 Task: Add an event with the title Second Staff Training: Time Management, date '2023/10/29', time 8:30 AM to 10:30 AMand add a description: If applicable, participants will explore effective communication strategies for remote or virtual team environments. They will learn how to leverage technology tools, manage communication barriers, and maintain strong connections despite physical distance.Select event color  Graphite . Add location for the event as: 789 Mount Sinai, Sinai, Egypt, logged in from the account softage.6@softage.netand send the event invitation to softage.10@softage.net and softage.4@softage.net. Set a reminder for the event Weekly on Sunday
Action: Mouse moved to (85, 113)
Screenshot: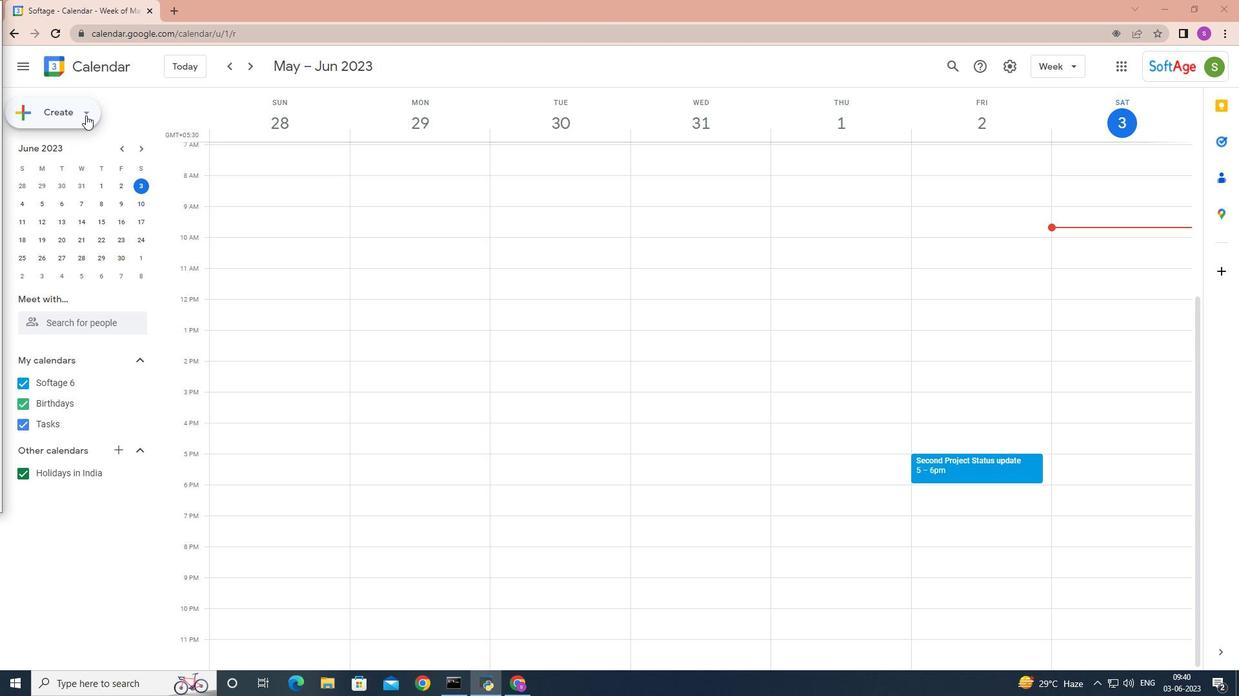 
Action: Mouse pressed left at (85, 113)
Screenshot: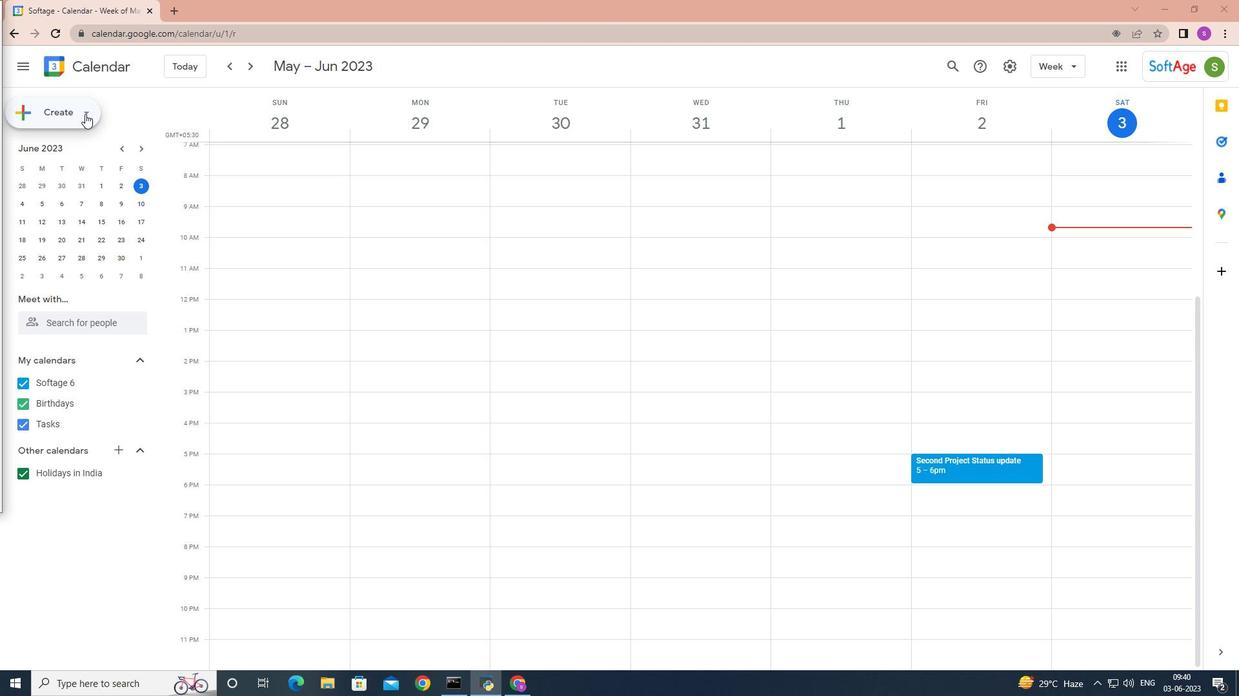 
Action: Mouse moved to (80, 145)
Screenshot: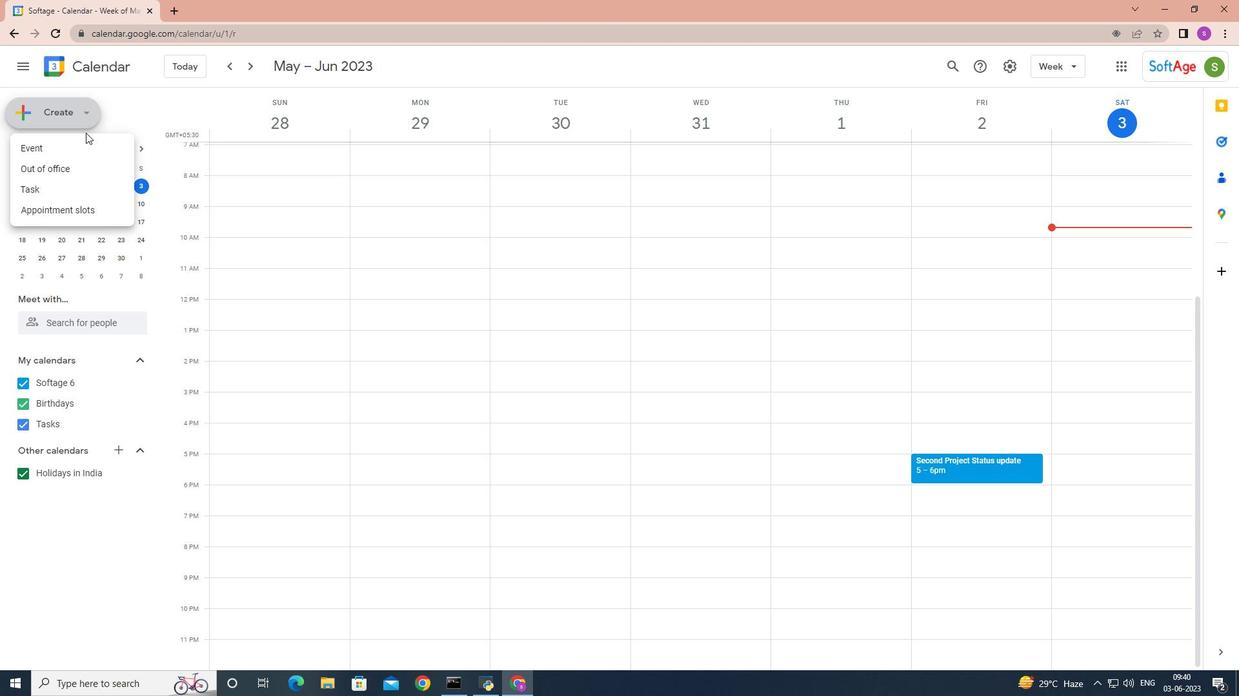 
Action: Mouse pressed left at (80, 145)
Screenshot: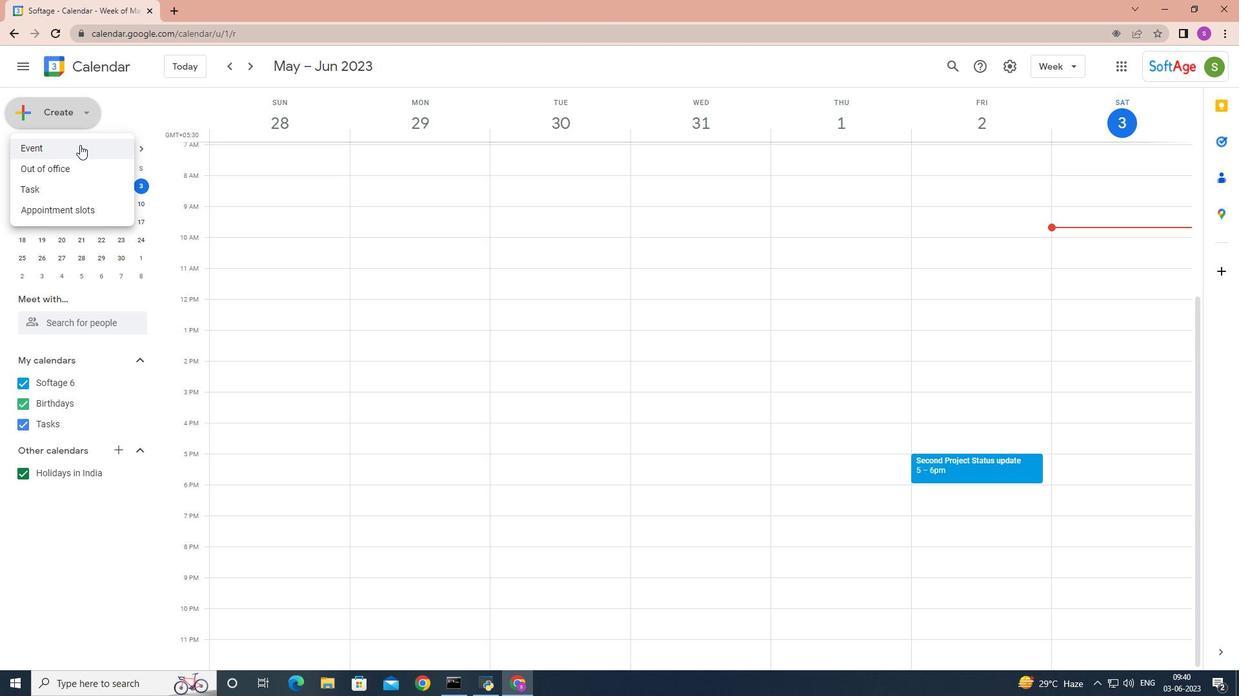 
Action: Mouse moved to (940, 508)
Screenshot: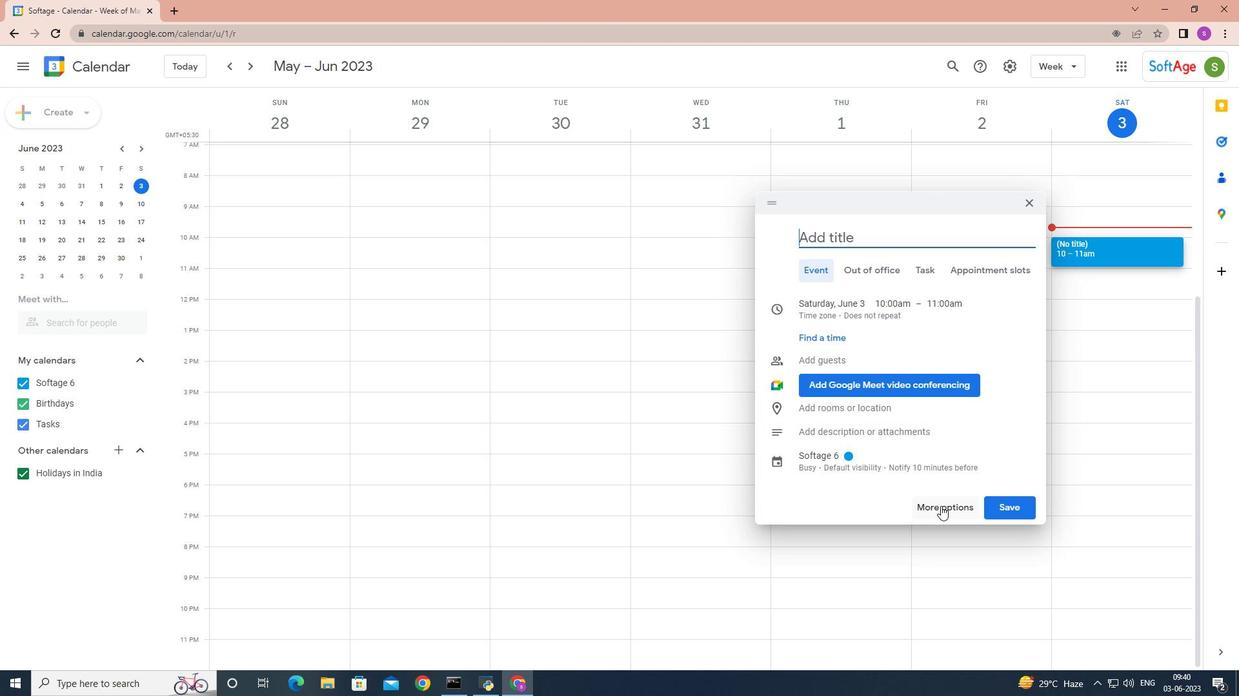 
Action: Mouse pressed left at (940, 508)
Screenshot: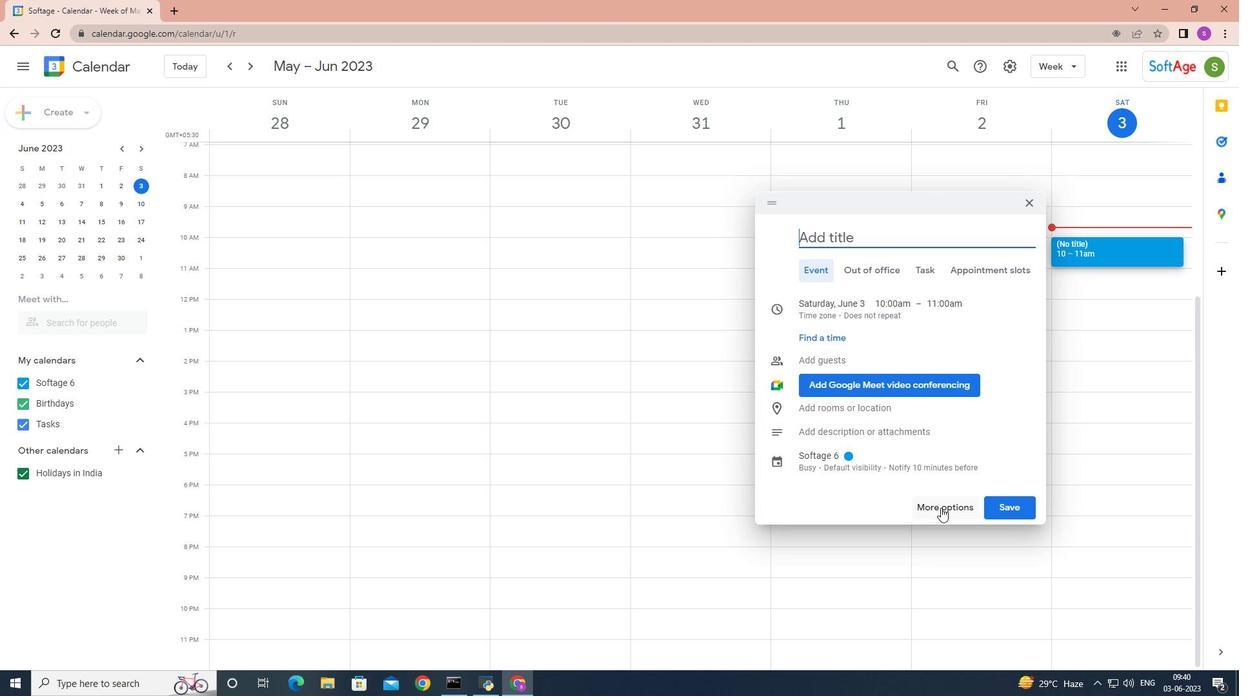 
Action: Mouse moved to (383, 294)
Screenshot: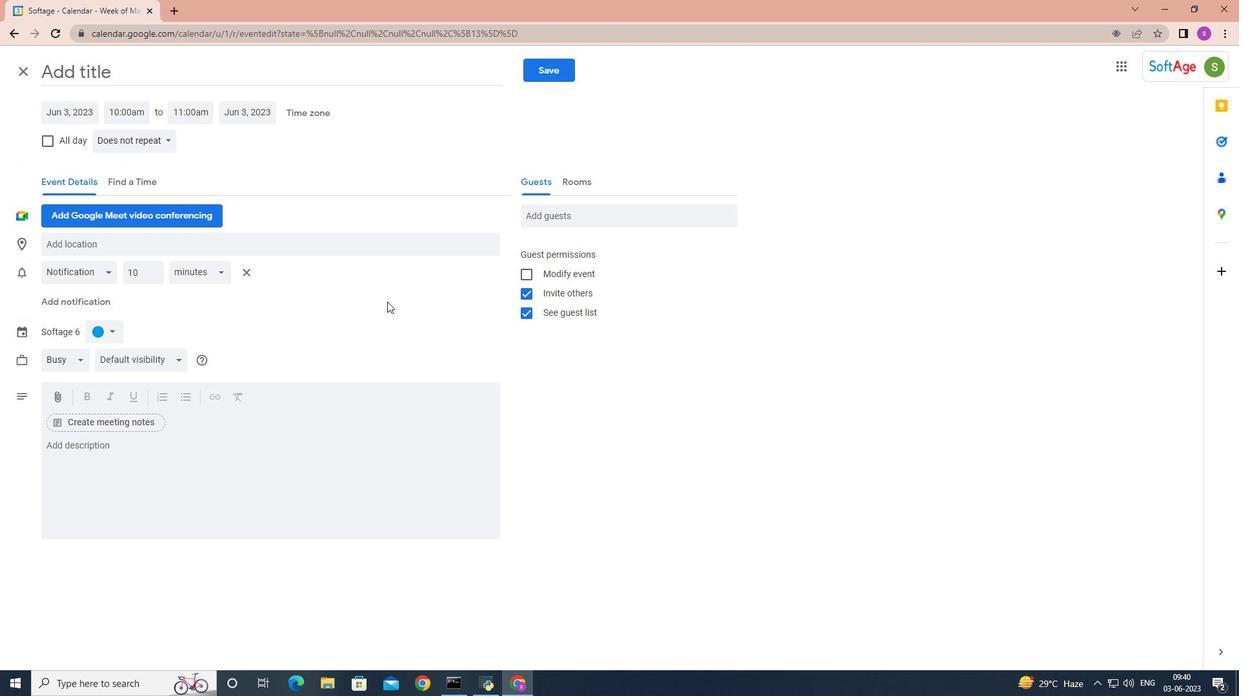 
Action: Key pressed <Key.shift>Second<Key.space><Key.shift>Staff<Key.space><Key.shift>Training<Key.space><Key.shift>Time<Key.space><Key.shift>Management<Key.space>
Screenshot: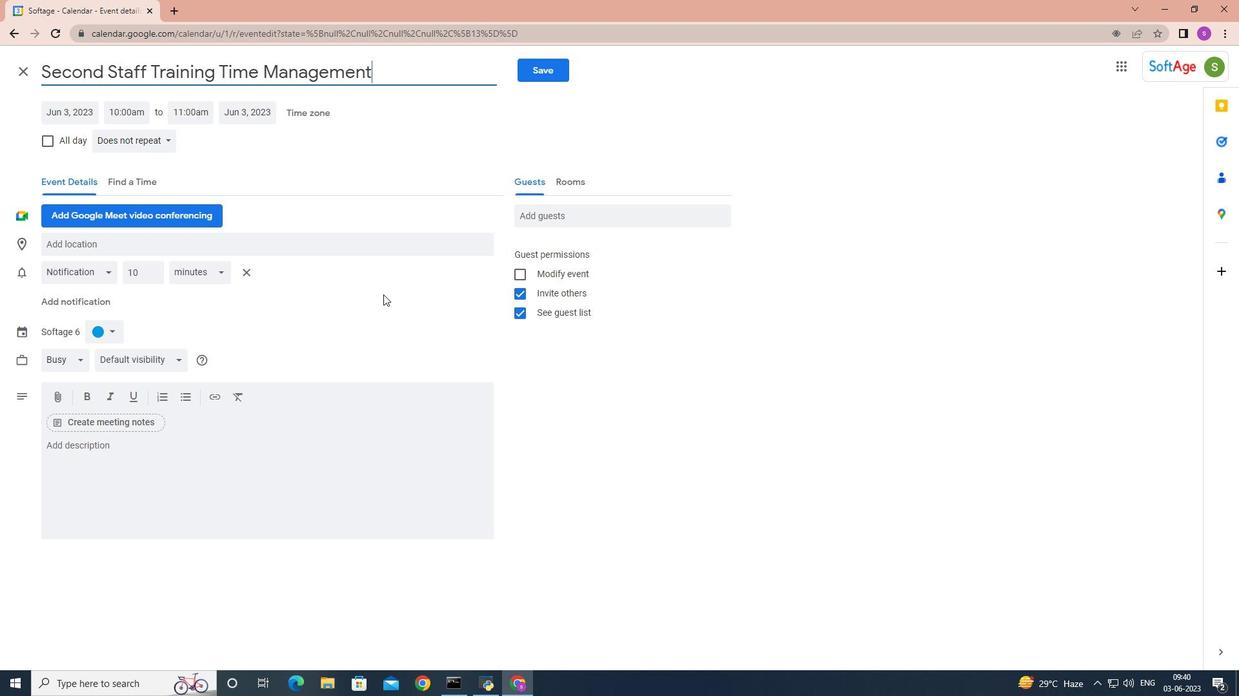 
Action: Mouse moved to (74, 109)
Screenshot: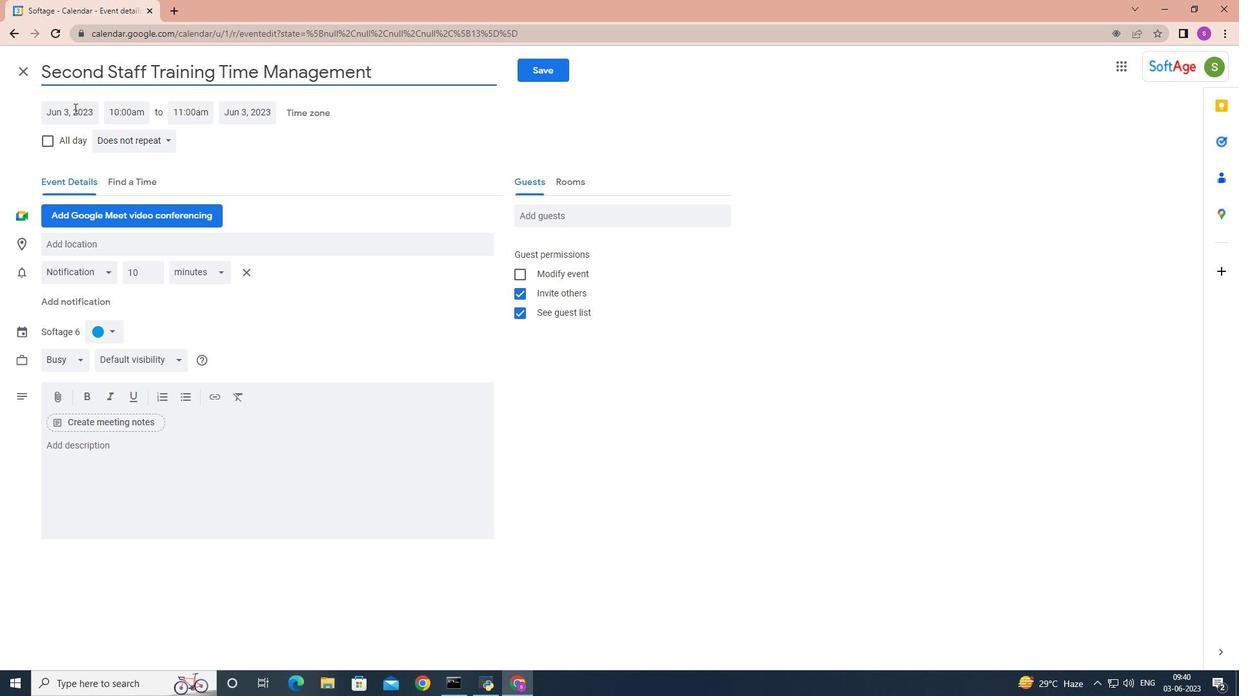 
Action: Mouse pressed left at (74, 109)
Screenshot: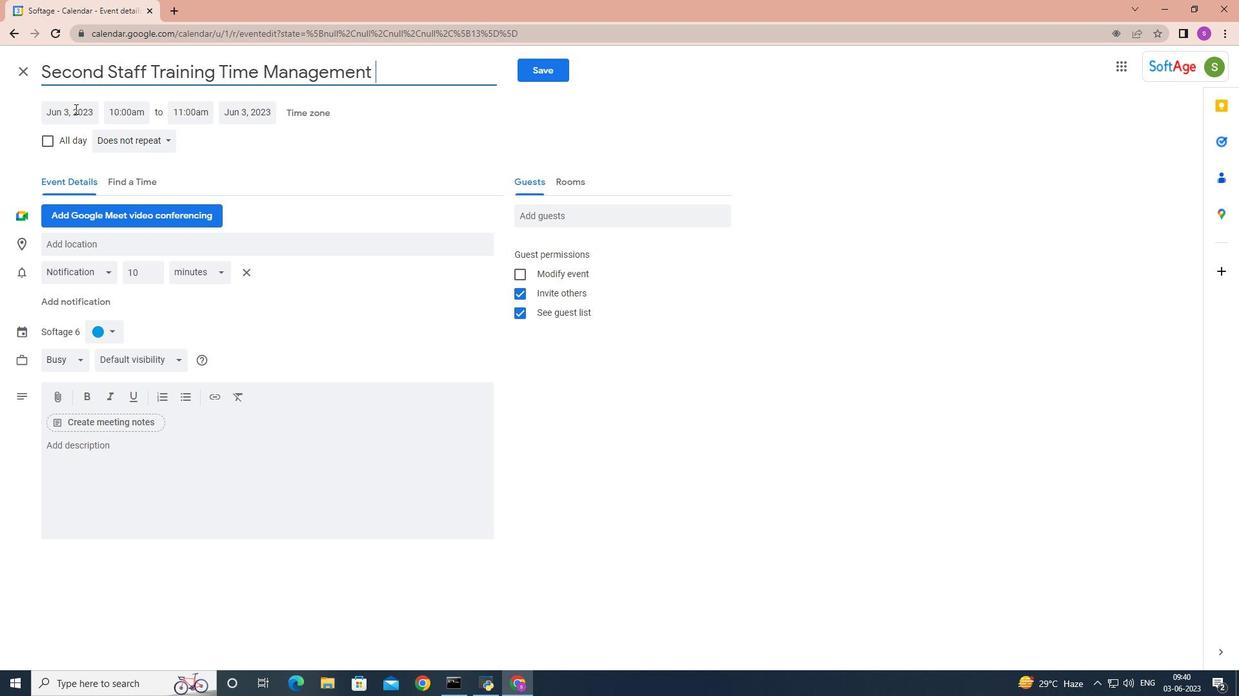 
Action: Mouse moved to (206, 138)
Screenshot: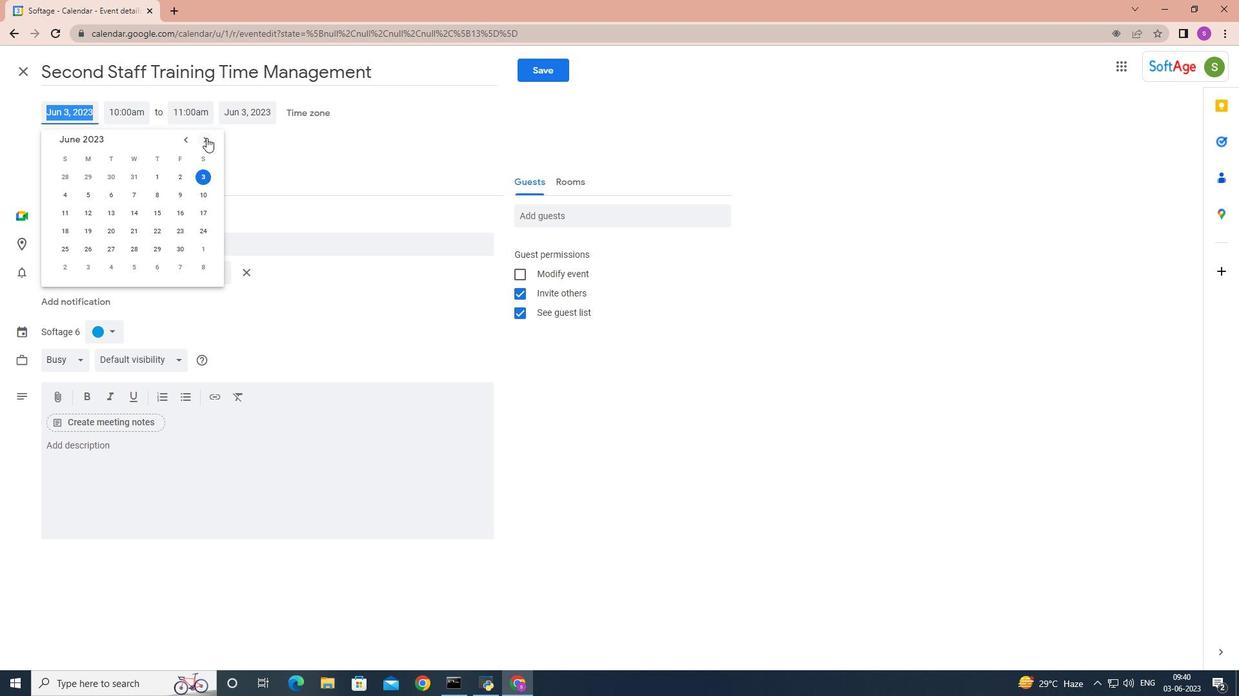 
Action: Mouse pressed left at (206, 138)
Screenshot: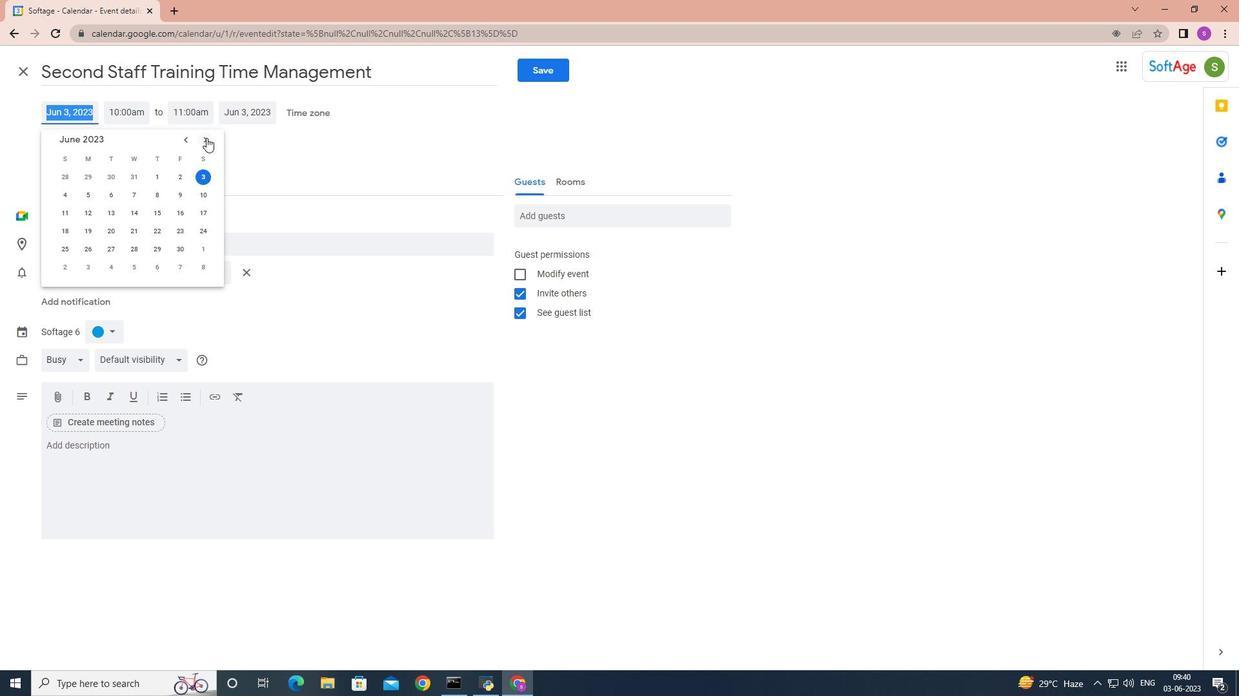 
Action: Mouse moved to (206, 138)
Screenshot: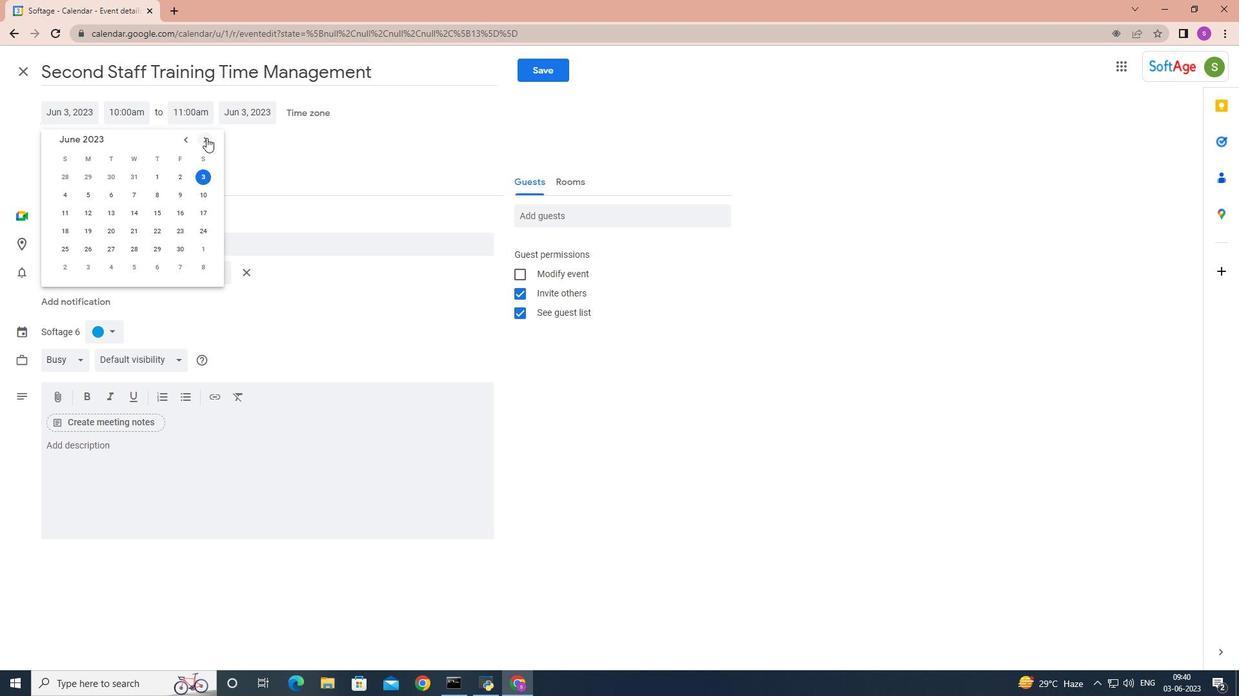 
Action: Mouse pressed left at (206, 138)
Screenshot: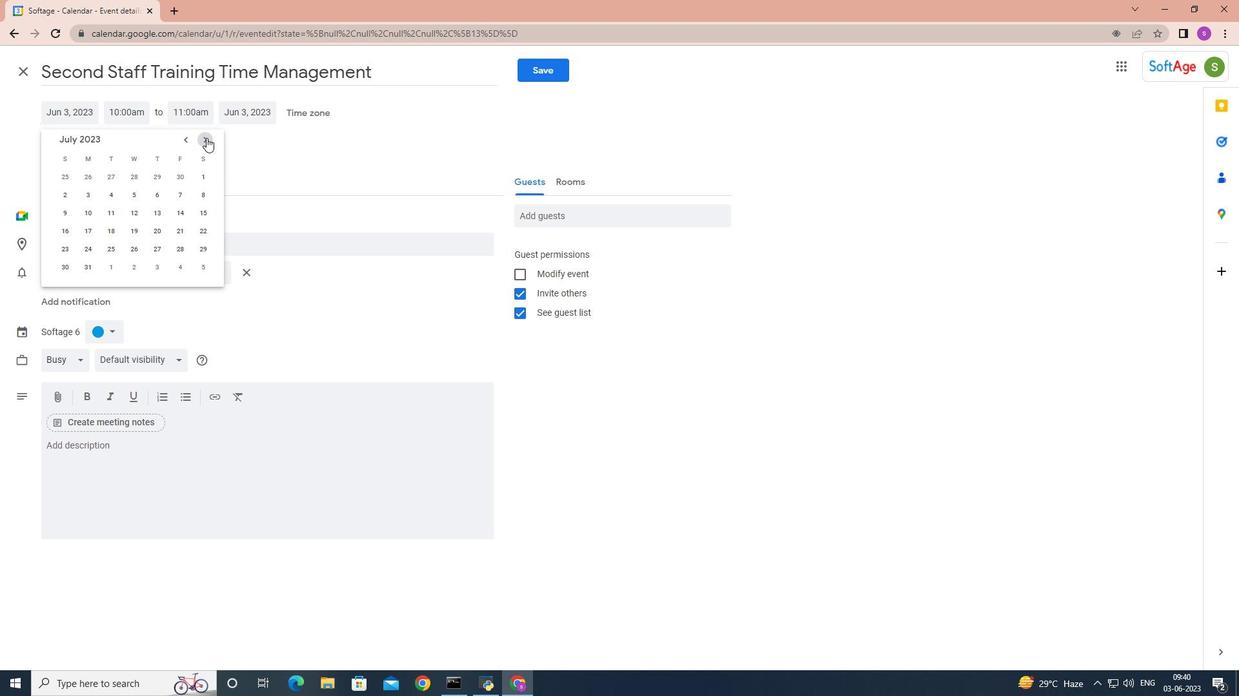 
Action: Mouse pressed left at (206, 138)
Screenshot: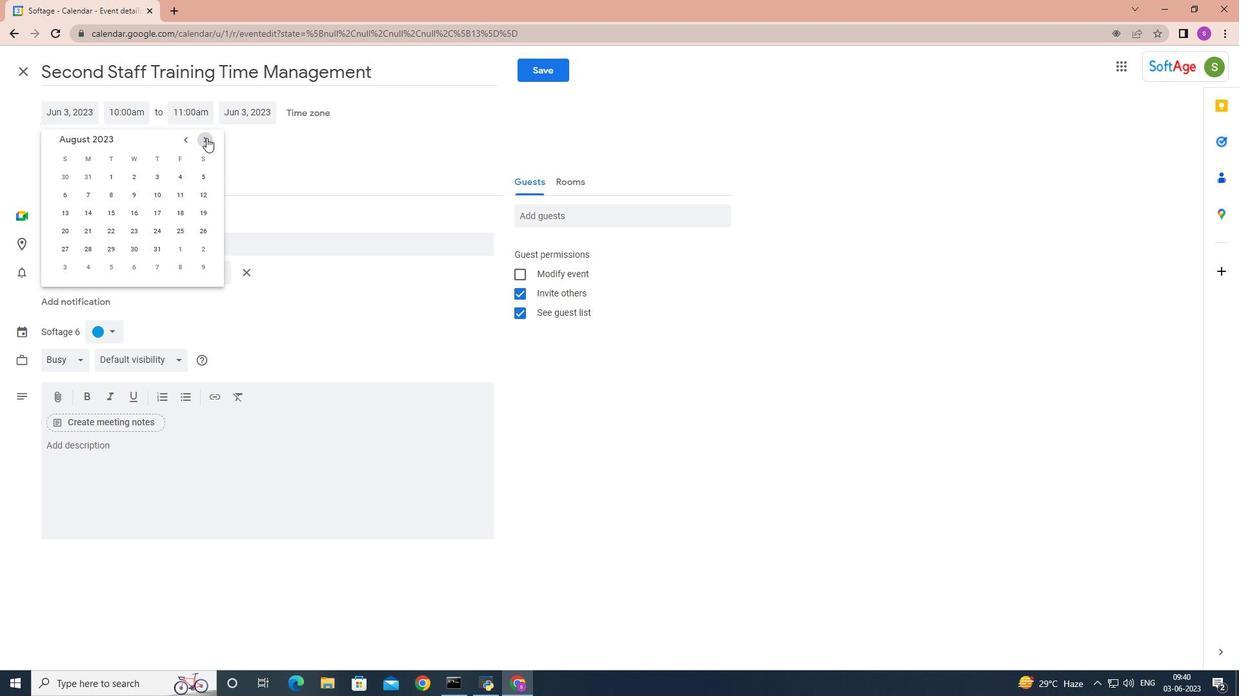 
Action: Mouse pressed left at (206, 138)
Screenshot: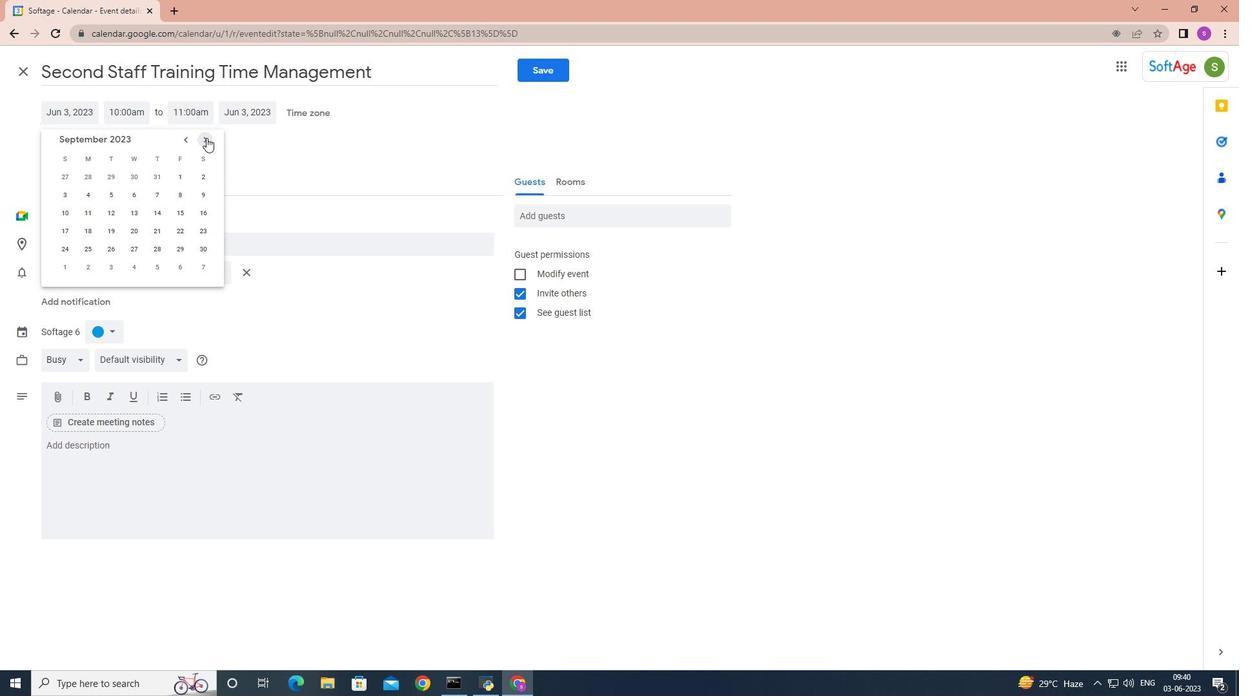 
Action: Mouse moved to (69, 249)
Screenshot: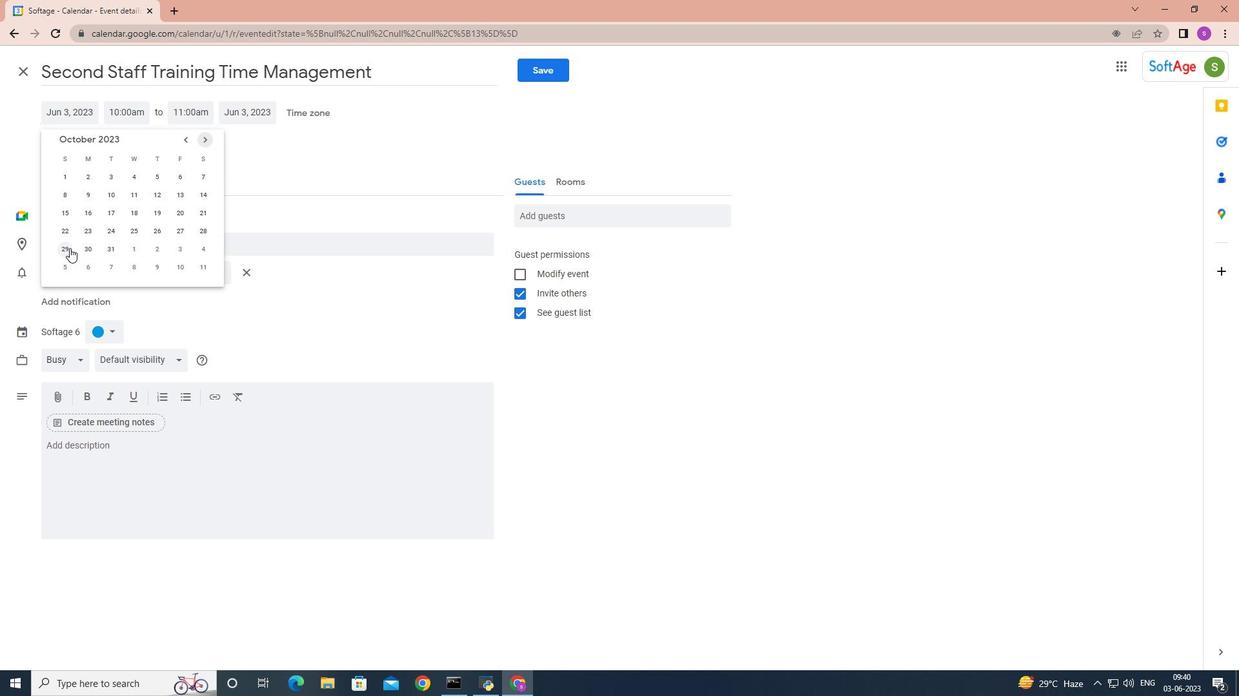 
Action: Mouse pressed left at (69, 249)
Screenshot: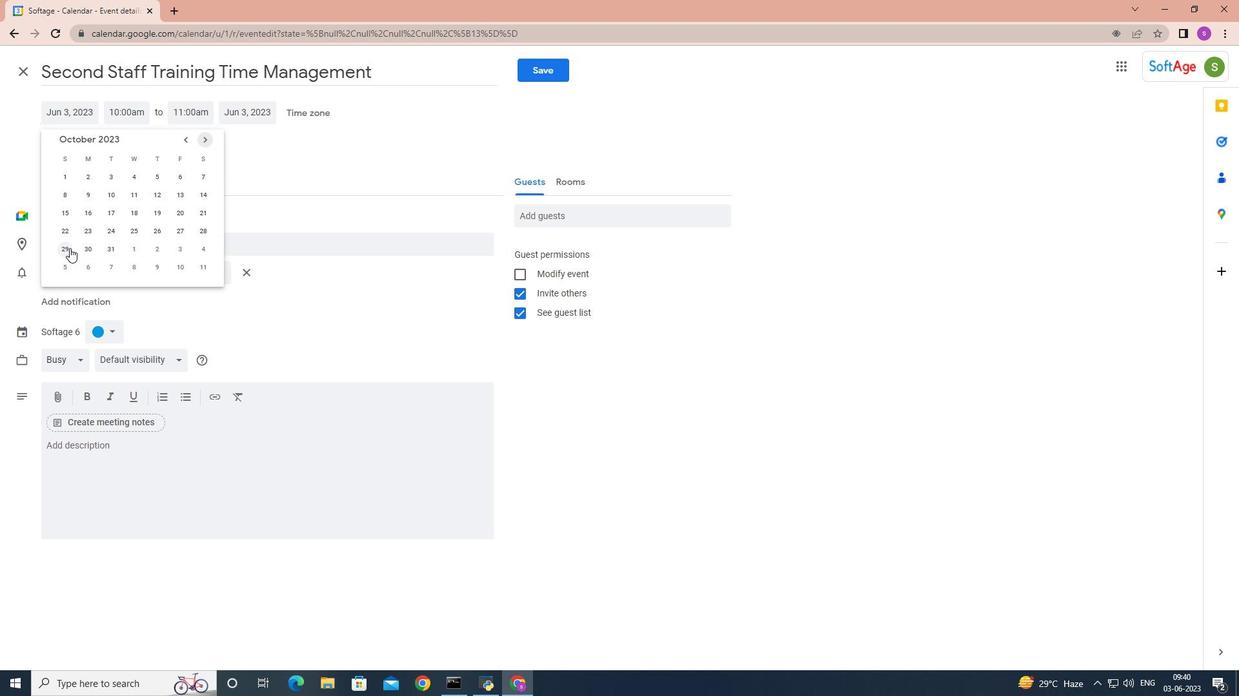 
Action: Mouse moved to (133, 109)
Screenshot: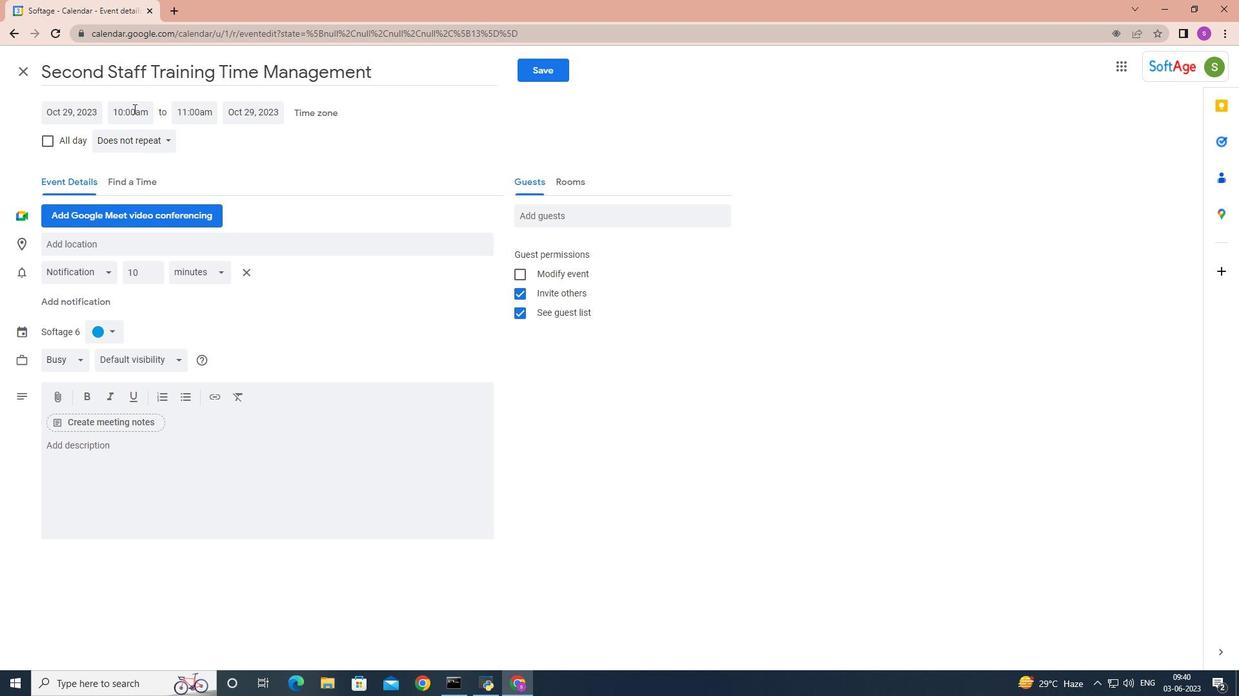 
Action: Mouse pressed left at (133, 109)
Screenshot: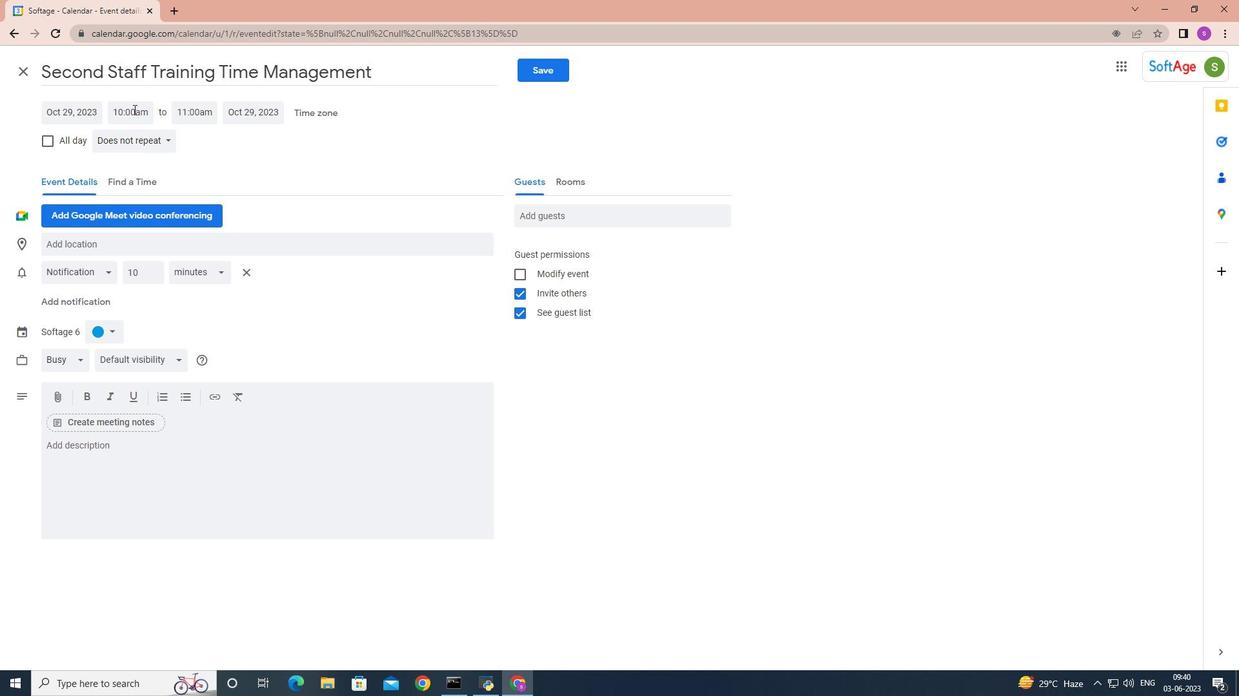 
Action: Mouse moved to (172, 193)
Screenshot: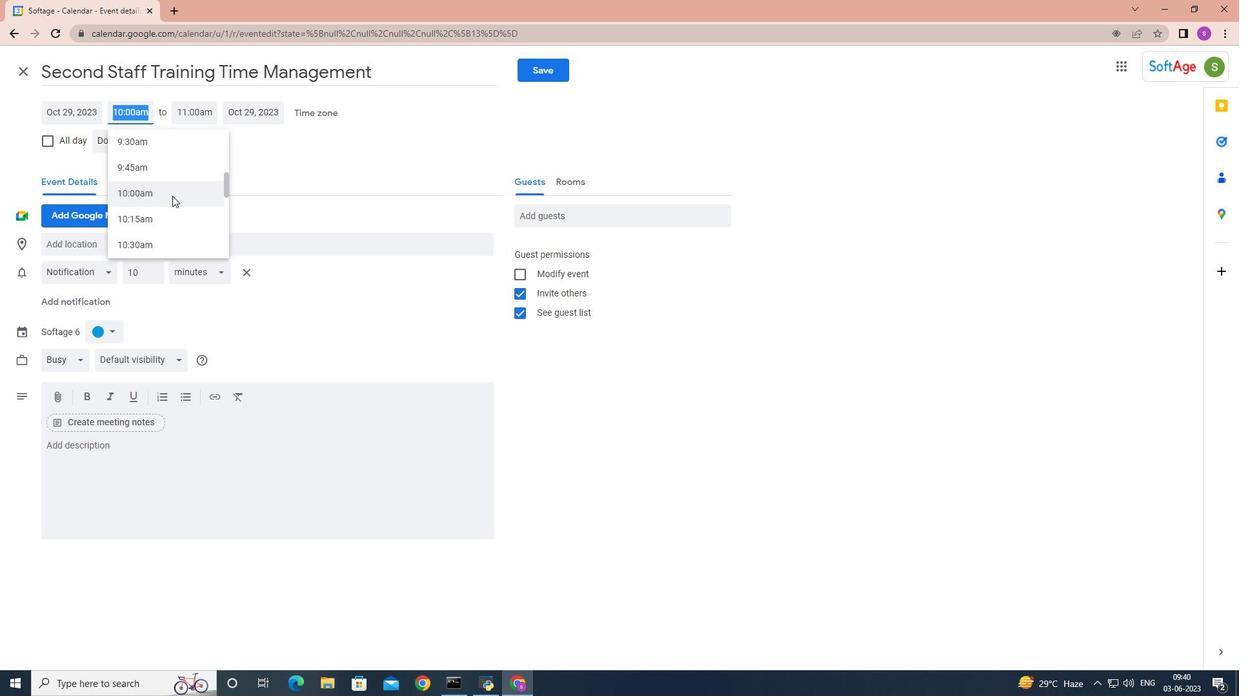 
Action: Mouse scrolled (172, 194) with delta (0, 0)
Screenshot: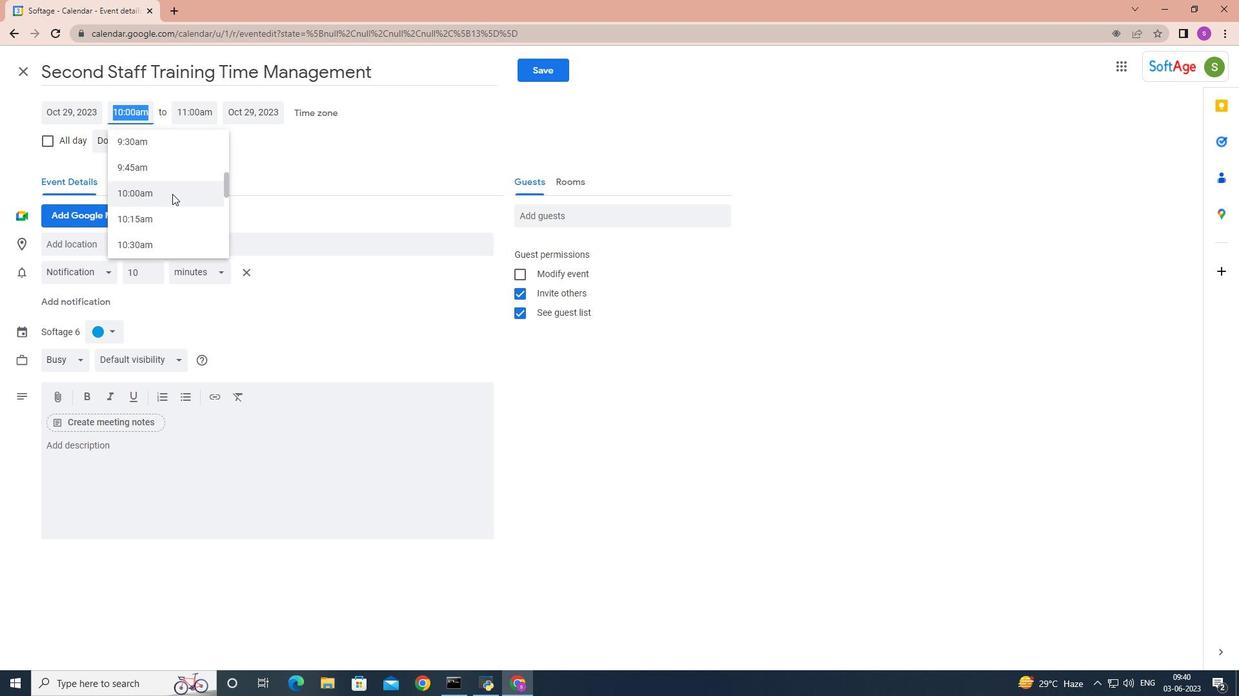 
Action: Mouse scrolled (172, 194) with delta (0, 0)
Screenshot: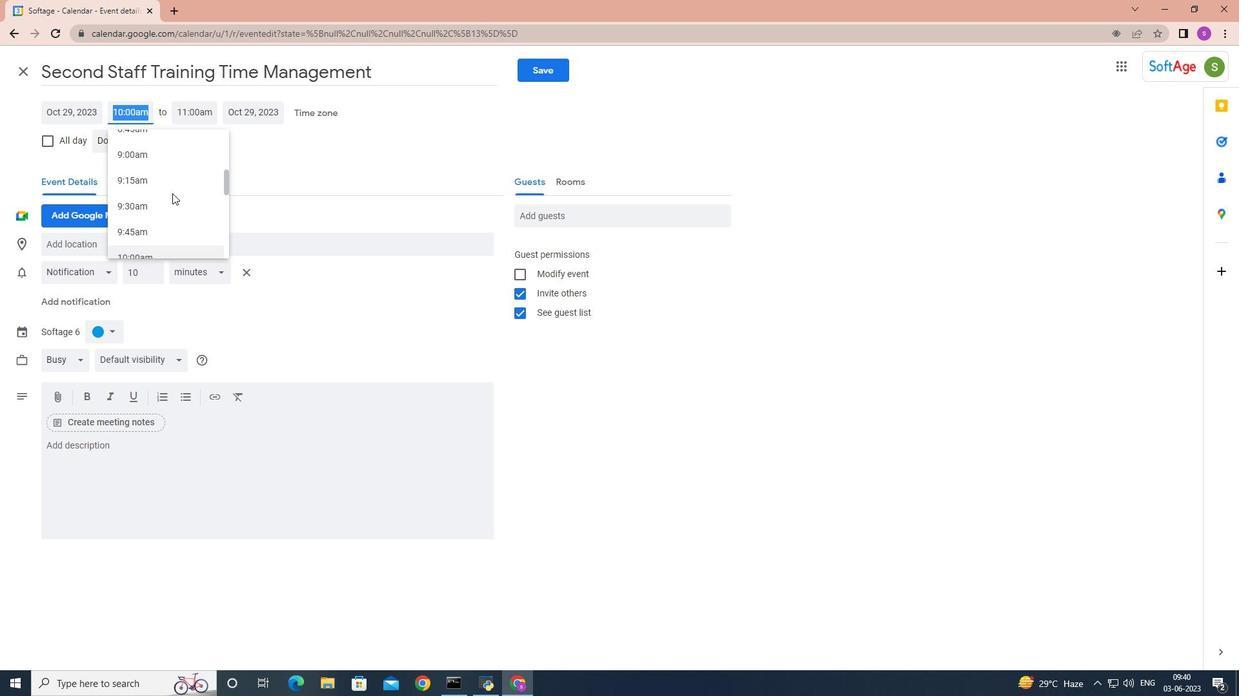 
Action: Mouse moved to (157, 165)
Screenshot: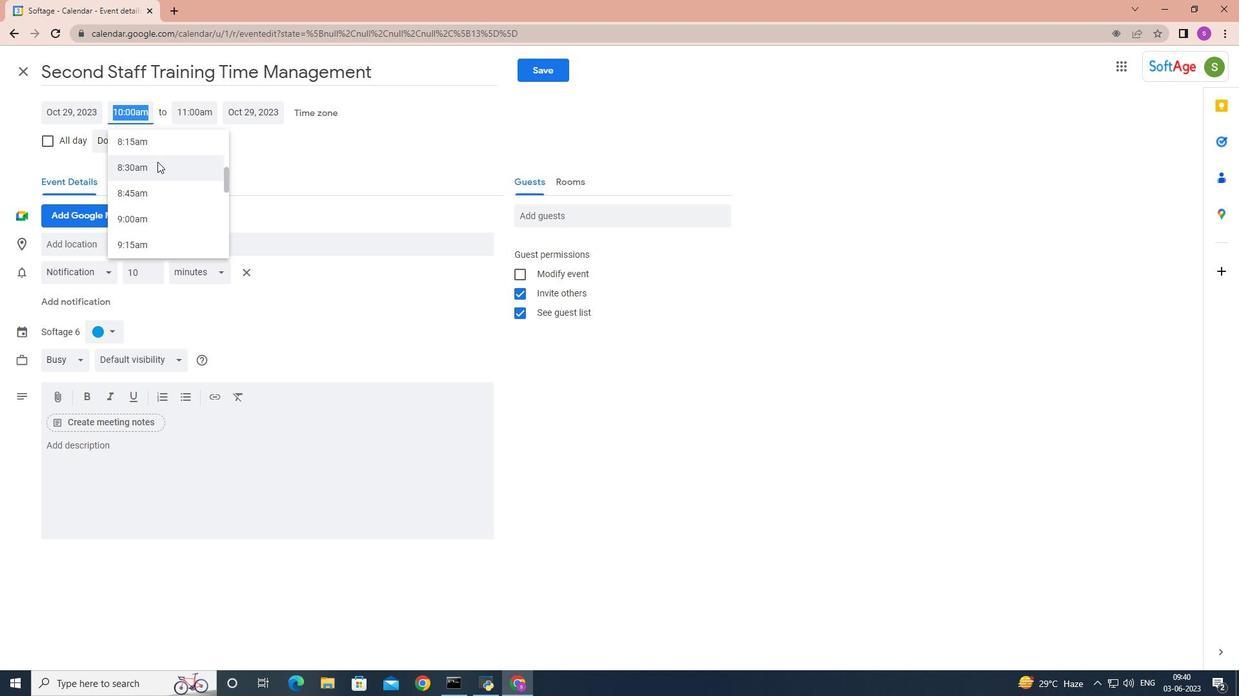 
Action: Mouse pressed left at (157, 165)
Screenshot: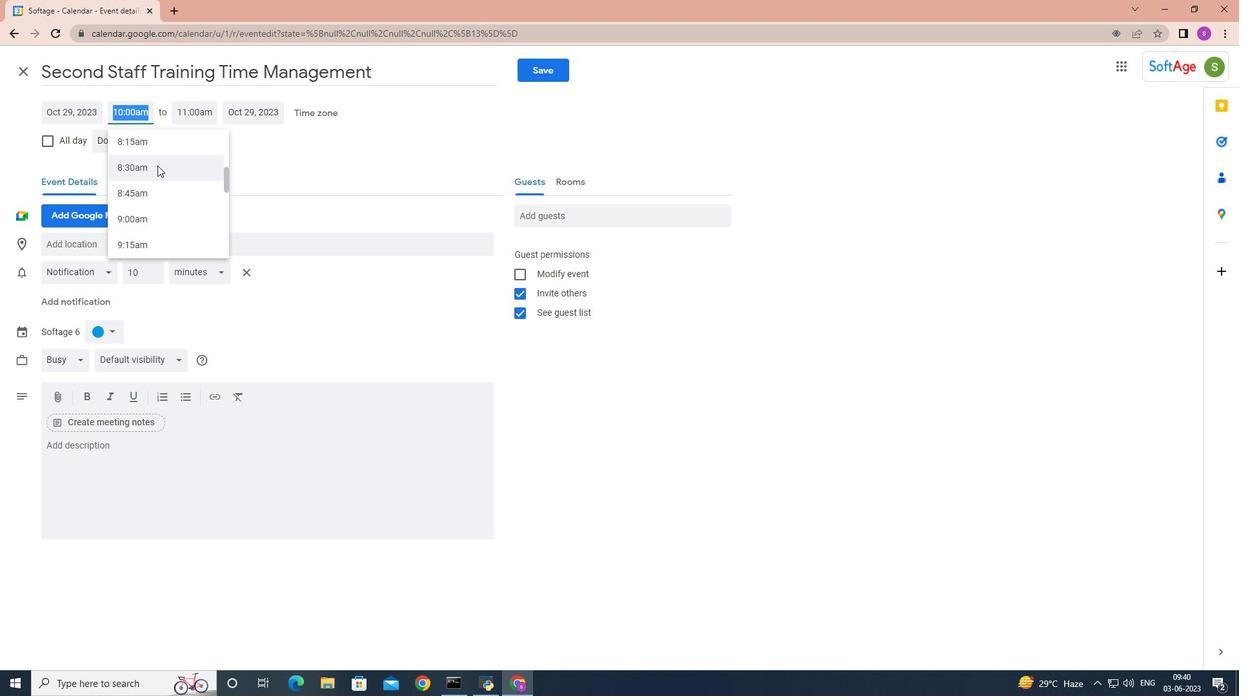 
Action: Mouse moved to (187, 109)
Screenshot: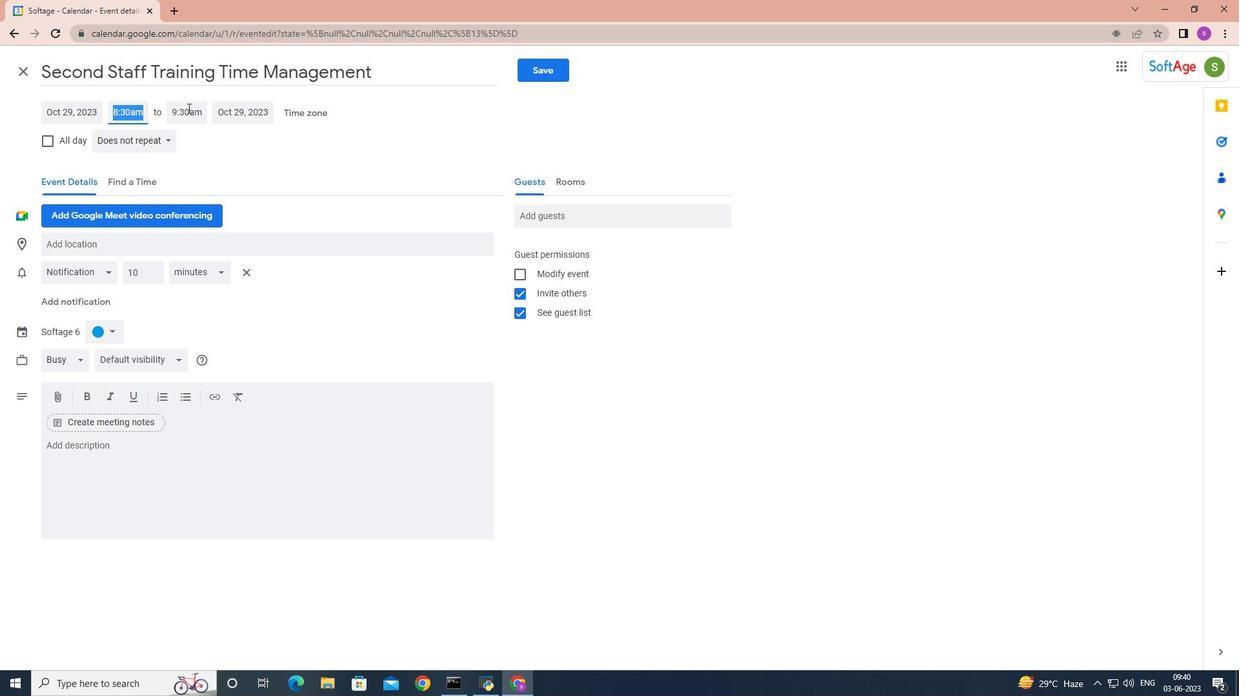 
Action: Mouse pressed left at (187, 109)
Screenshot: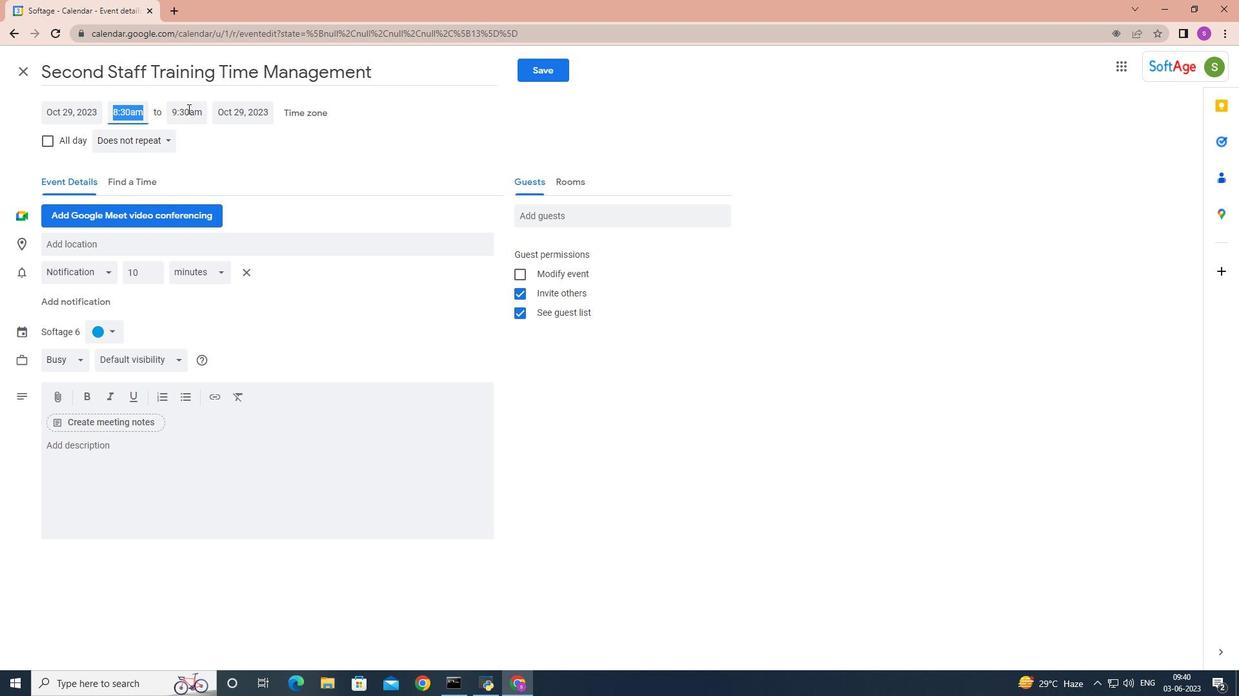 
Action: Mouse moved to (206, 245)
Screenshot: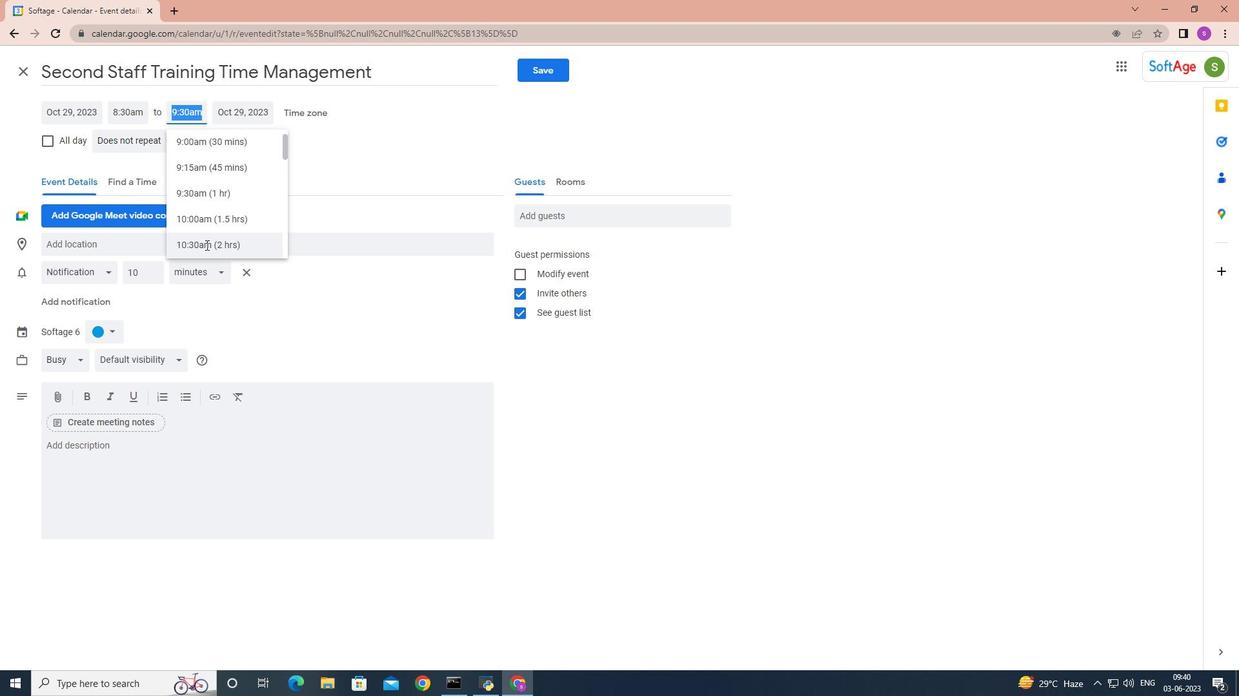 
Action: Mouse pressed left at (206, 245)
Screenshot: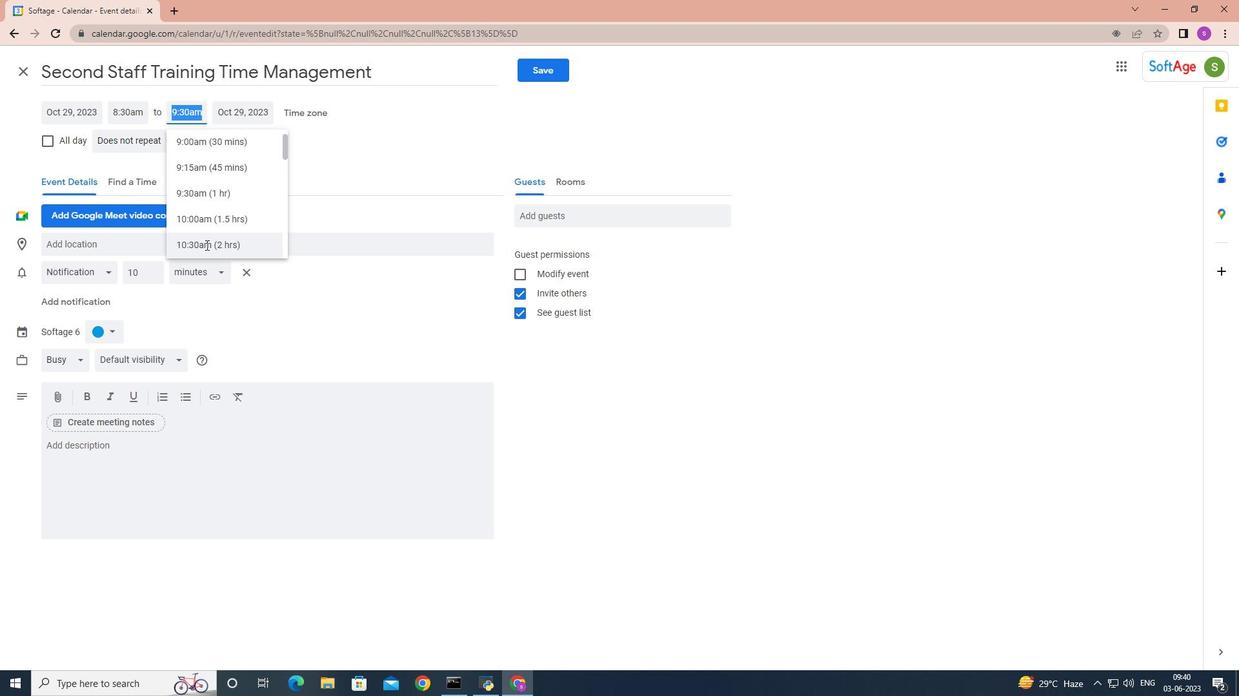 
Action: Mouse moved to (66, 446)
Screenshot: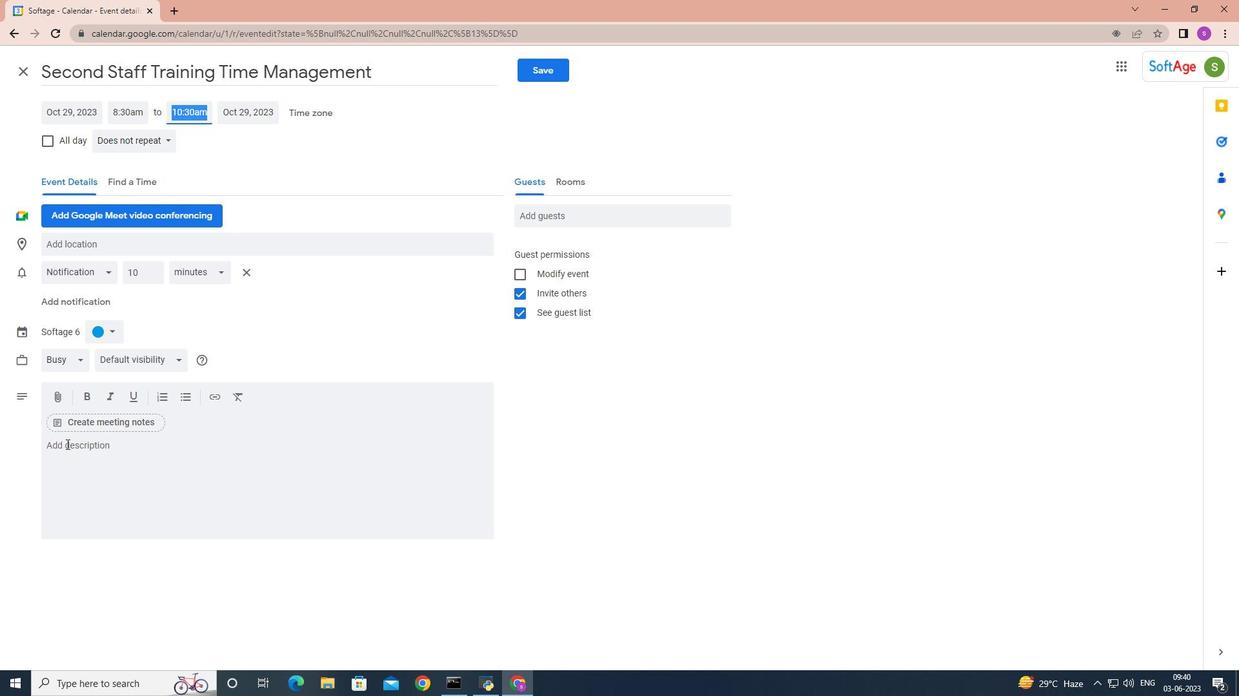 
Action: Mouse pressed left at (66, 446)
Screenshot: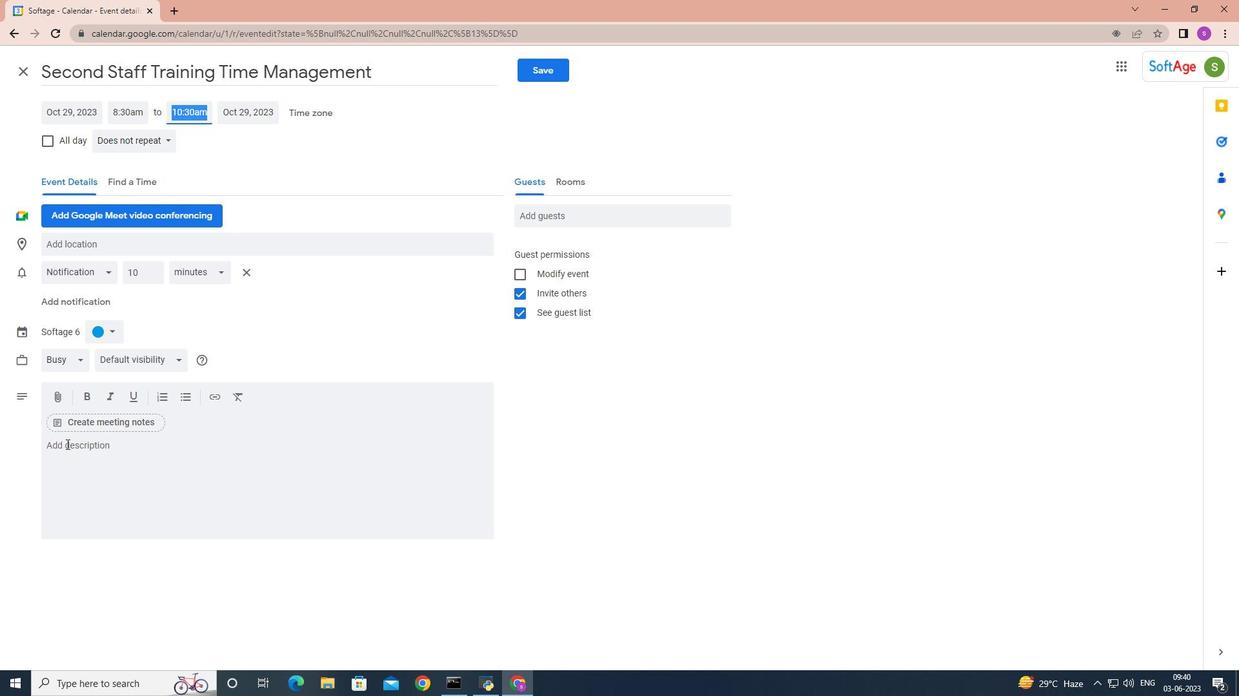 
Action: Mouse moved to (72, 449)
Screenshot: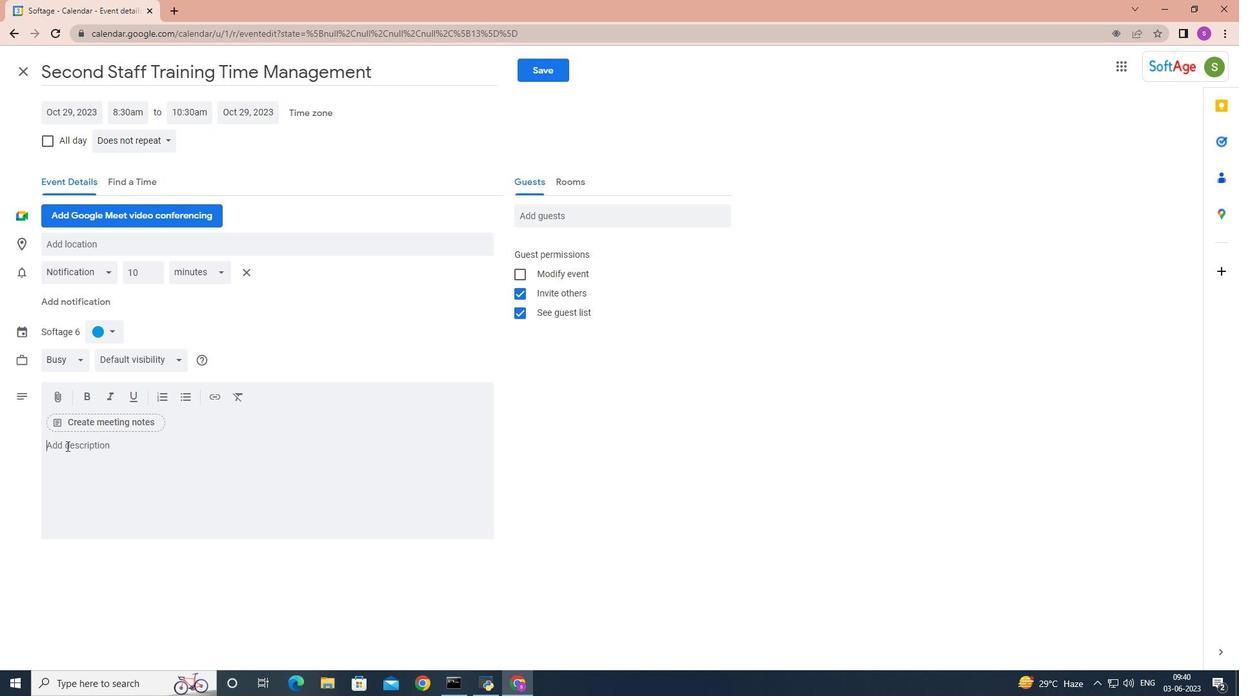 
Action: Key pressed <Key.shift>If<Key.space>applicable<Key.space>participants<Key.space>willexplore<Key.space><Key.backspace><Key.backspace><Key.backspace><Key.backspace><Key.backspace><Key.backspace><Key.backspace><Key.backspace><Key.space>explore<Key.space>effective<Key.space>x<Key.backspace>communication<Key.space>strategies<Key.space>g<Key.backspace>for<Key.space>remote<Key.space>or<Key.space>virtual<Key.space>team<Key.space>envirom<Key.backspace>nments.<Key.space>thet<Key.backspace>y<Key.space>will<Key.space>learn<Key.space>hp<Key.backspace>ow<Key.space>to<Key.space>leverage<Key.space>technology<Key.space>r<Key.backspace>tools,<Key.space>manage<Key.space>communication<Key.space>barriers,<Key.space>and<Key.space>maintain<Key.space>strong<Key.space>connections<Key.space>despite<Key.space>physical<Key.space>distance.
Screenshot: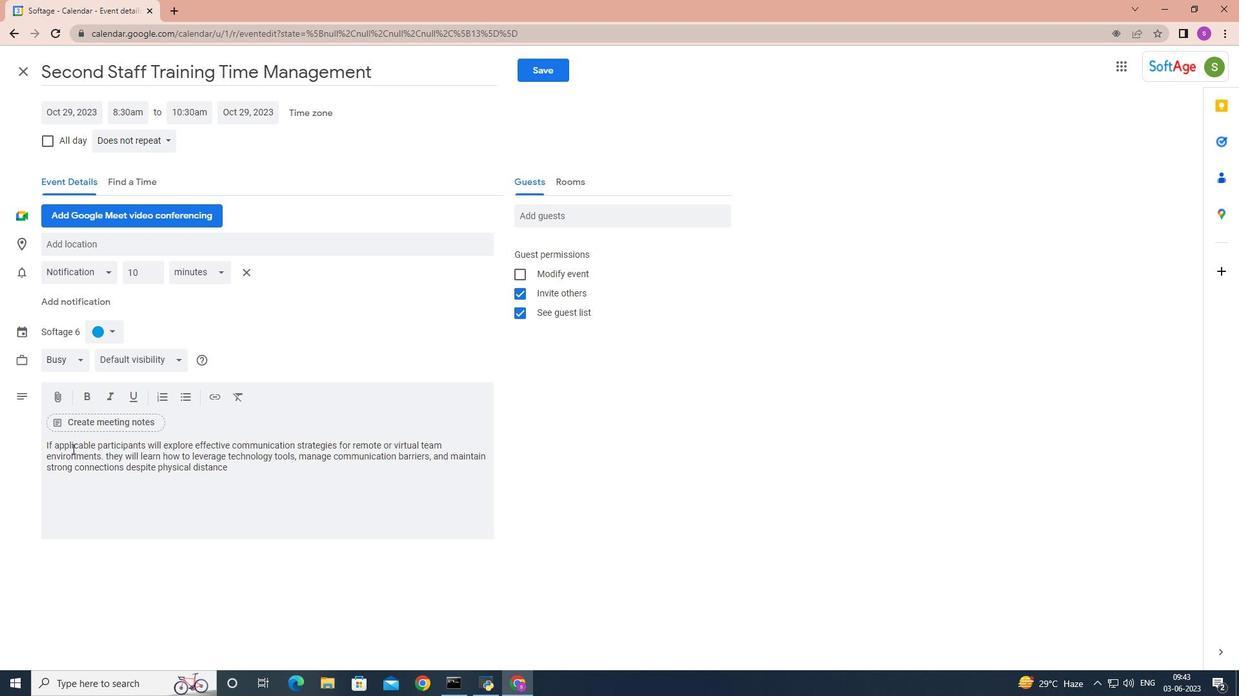 
Action: Mouse moved to (111, 332)
Screenshot: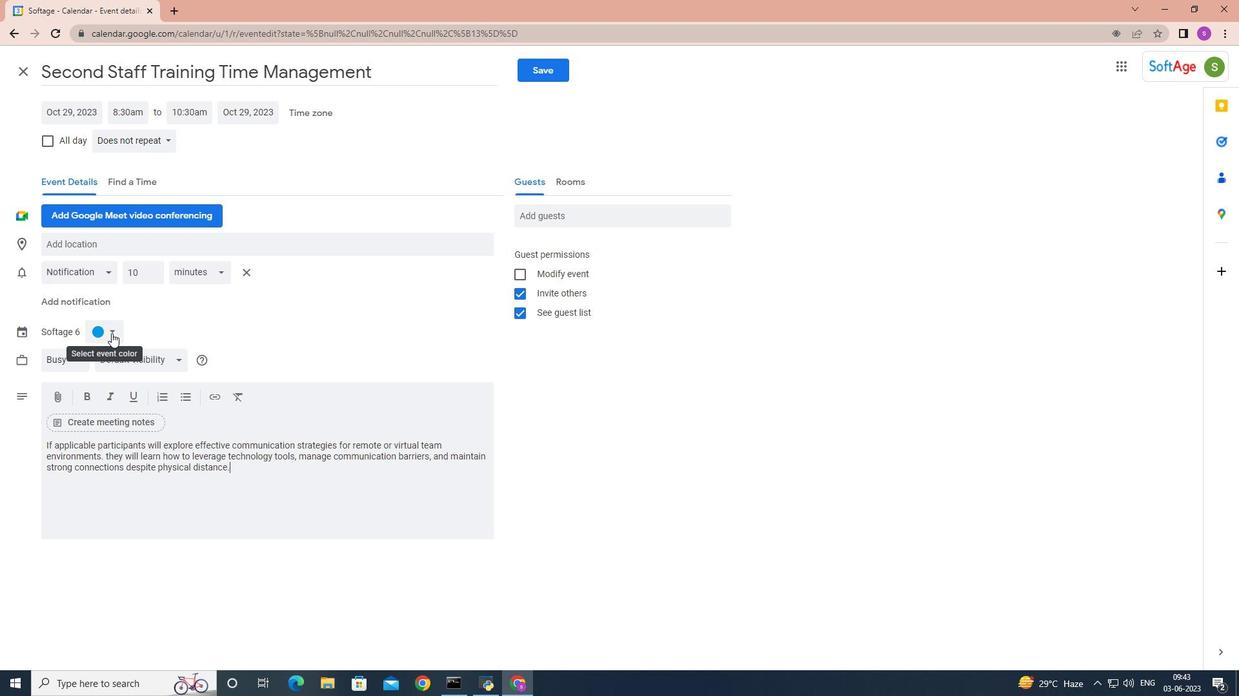 
Action: Mouse pressed left at (111, 332)
Screenshot: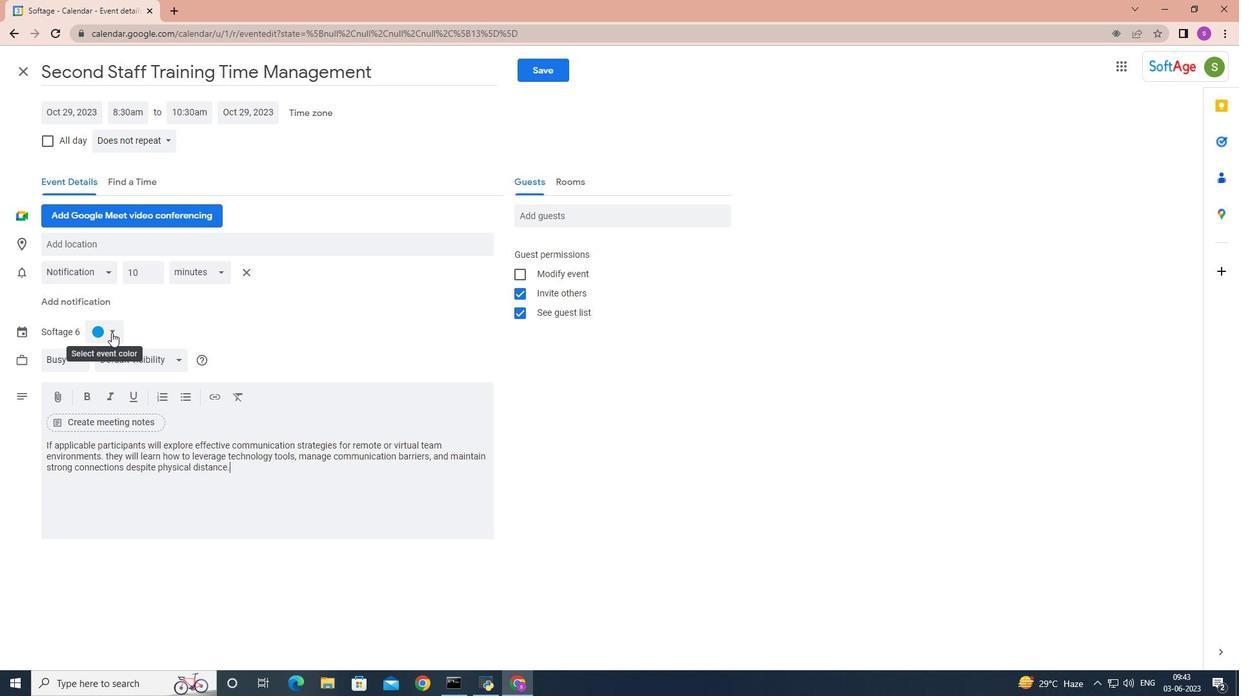 
Action: Mouse moved to (95, 404)
Screenshot: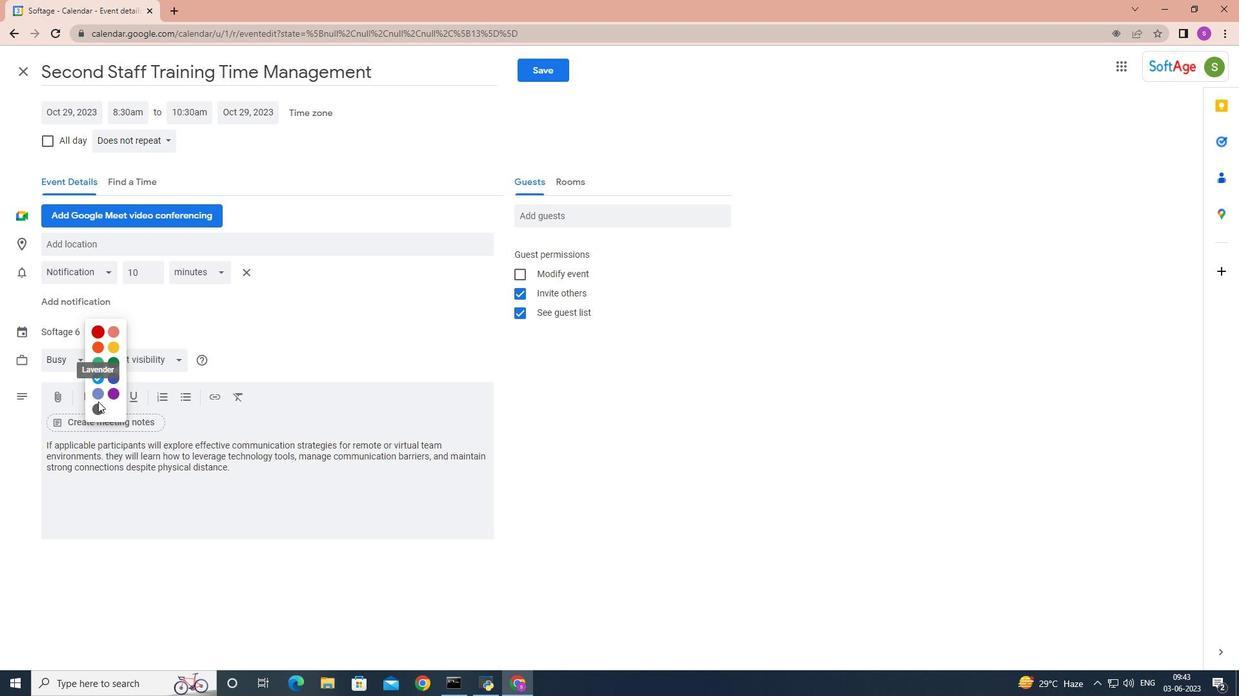 
Action: Mouse pressed left at (95, 404)
Screenshot: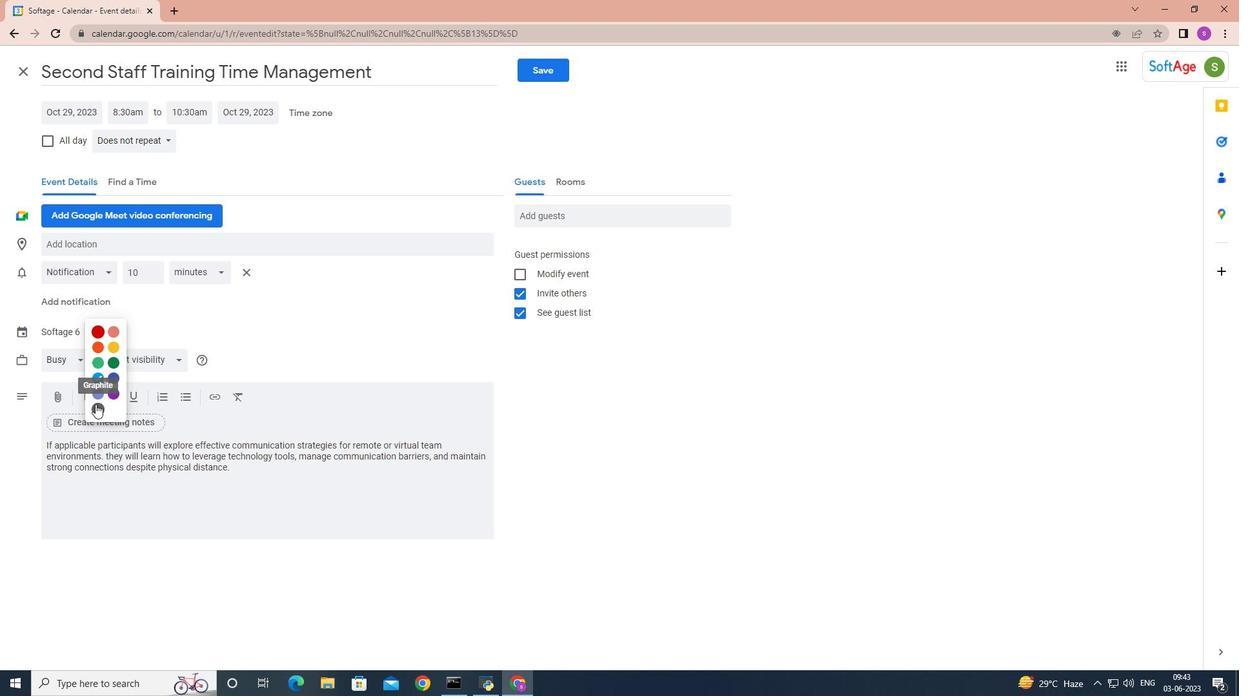 
Action: Mouse moved to (107, 245)
Screenshot: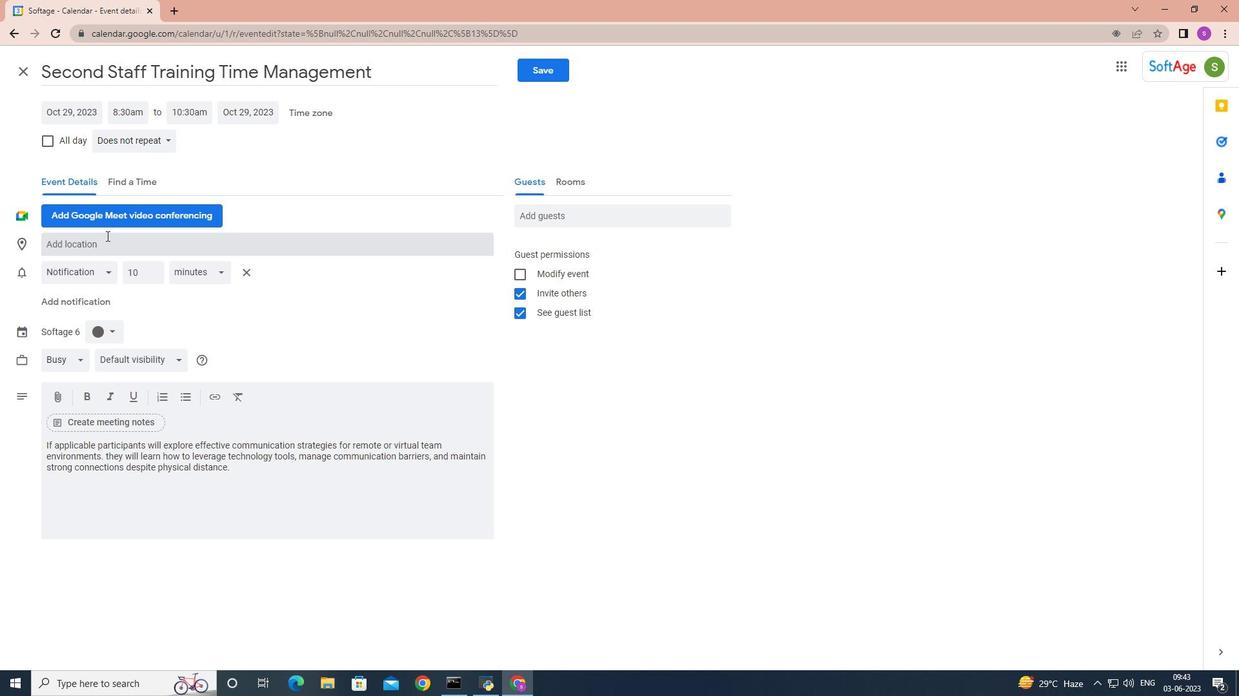 
Action: Mouse pressed left at (107, 245)
Screenshot: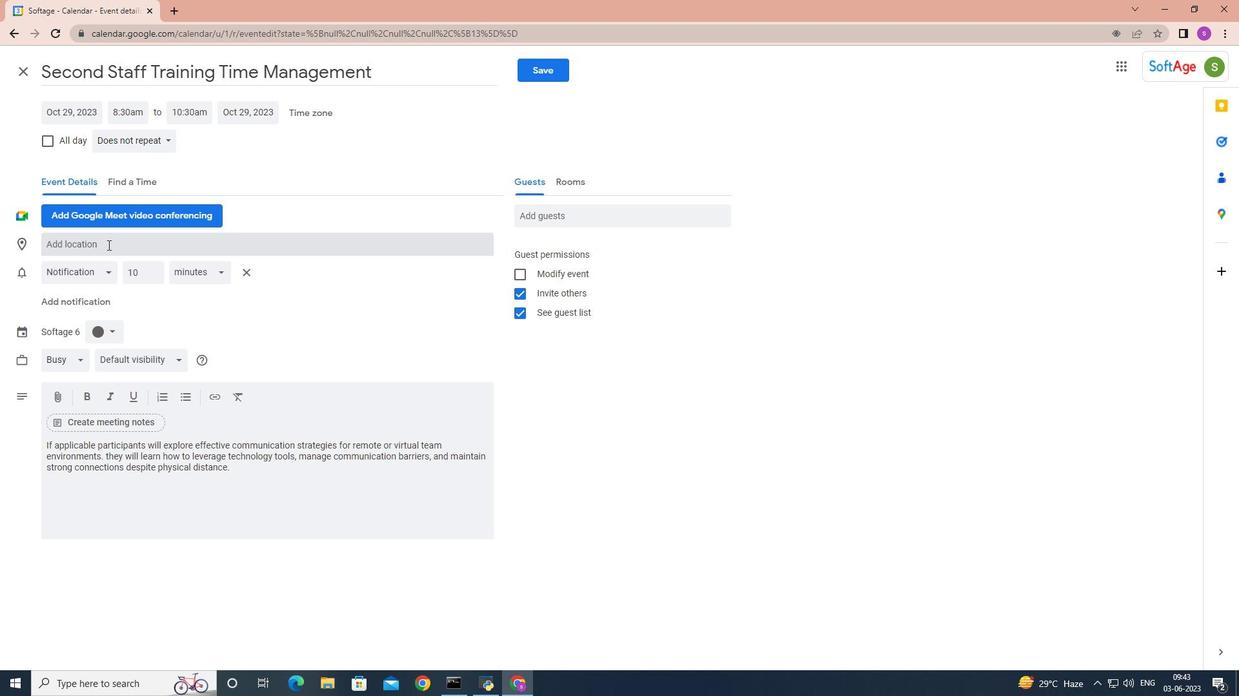 
Action: Key pressed 789<Key.space><Key.shift>Mount<Key.space>s<Key.backspace><Key.shift>sinai,<Key.space>sinai<Key.space><Key.shift>Egypt
Screenshot: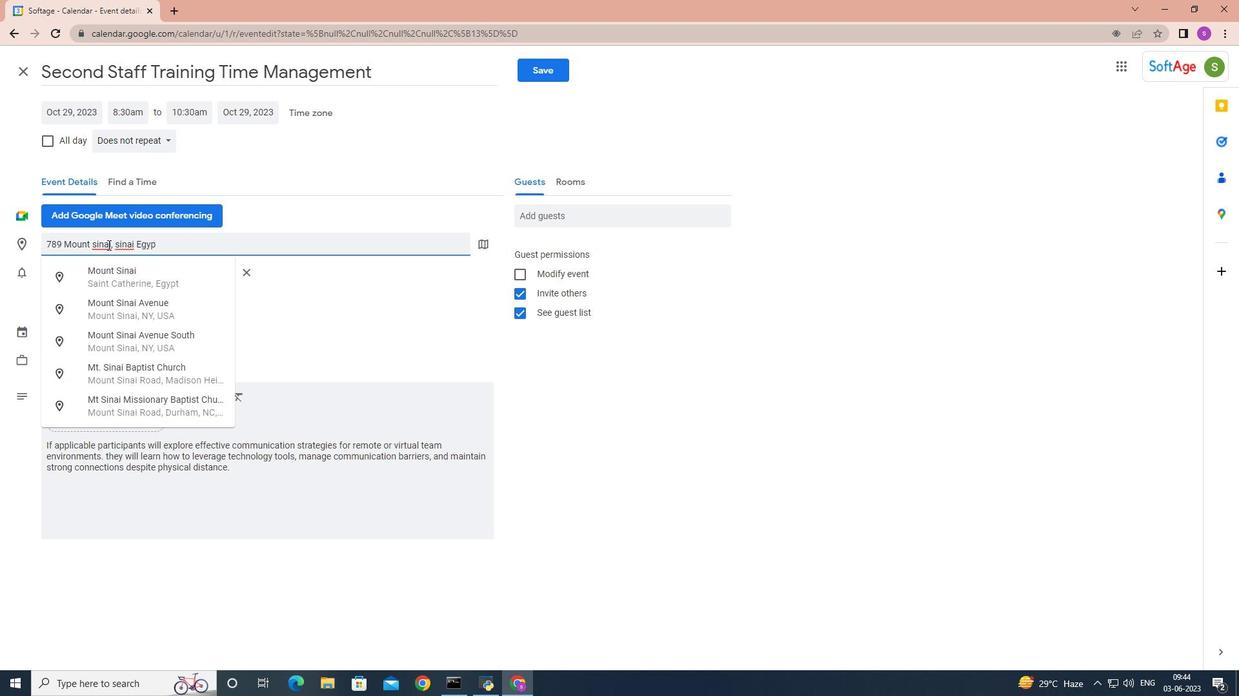 
Action: Mouse moved to (600, 219)
Screenshot: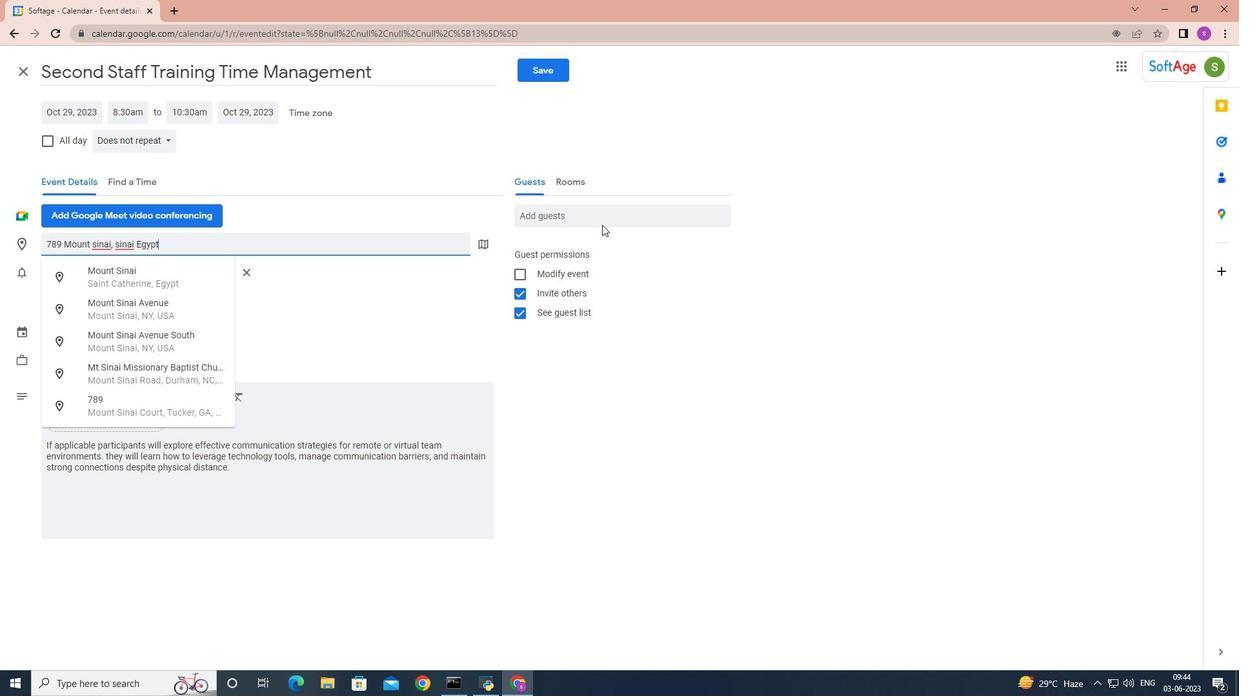 
Action: Mouse pressed left at (600, 219)
Screenshot: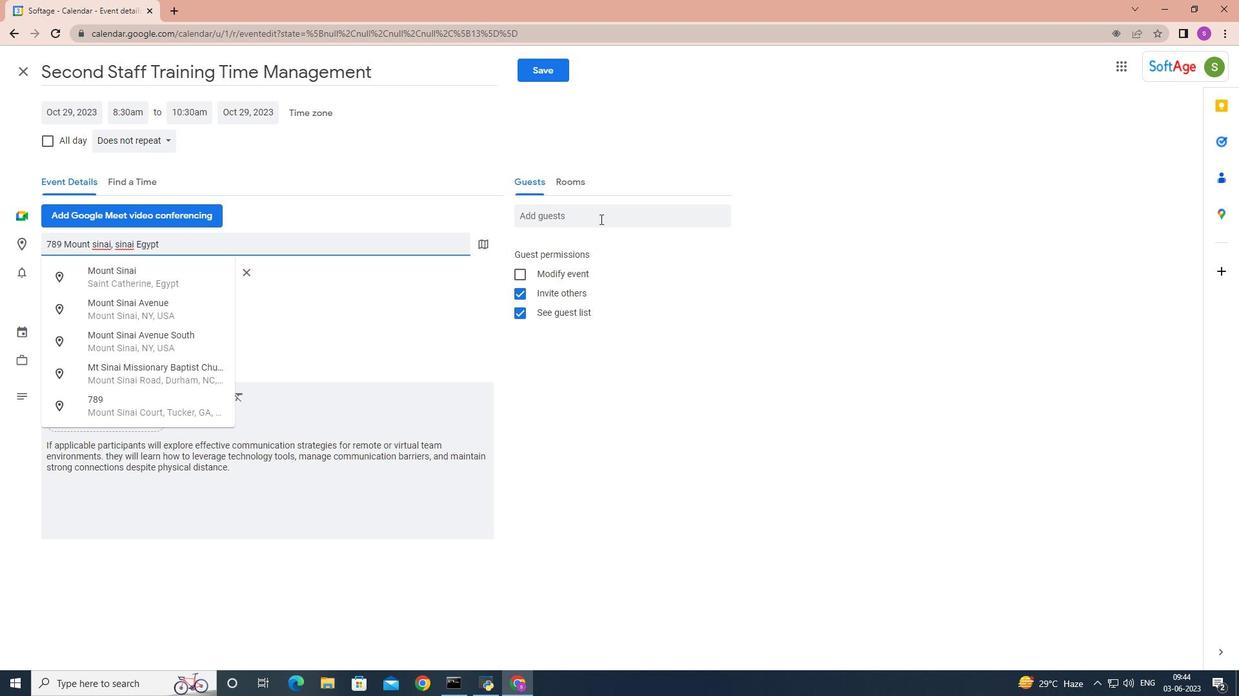 
Action: Key pressed softage.10
Screenshot: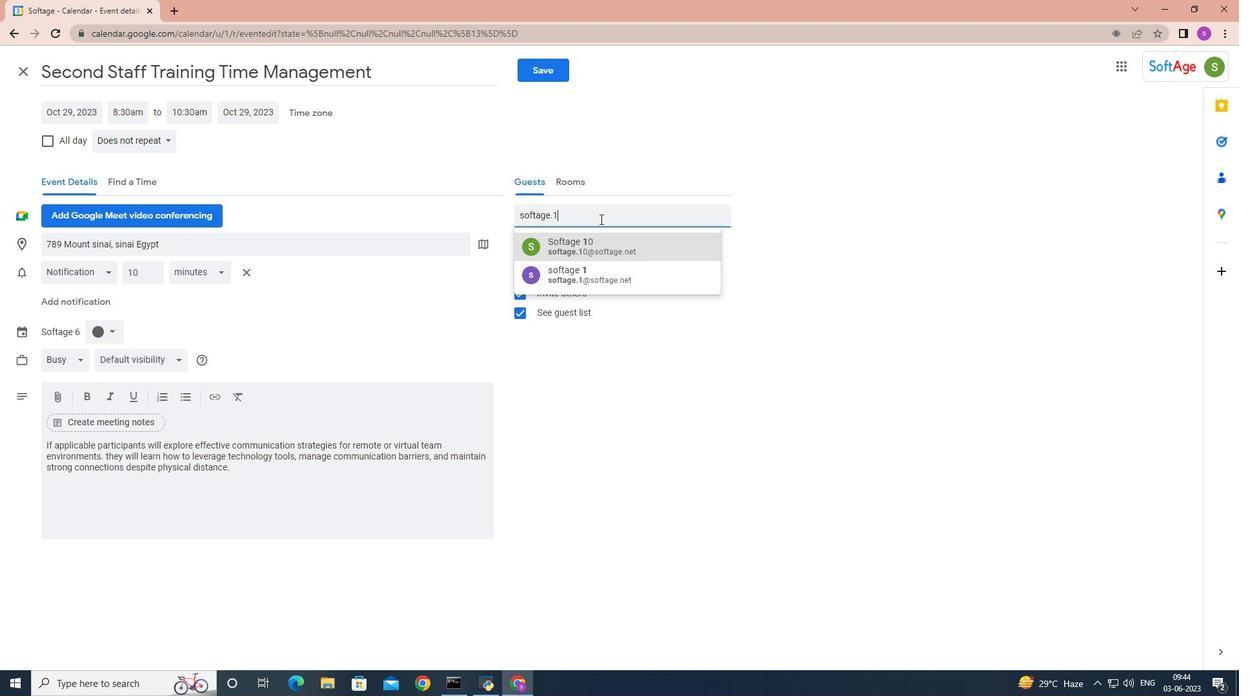
Action: Mouse moved to (592, 249)
Screenshot: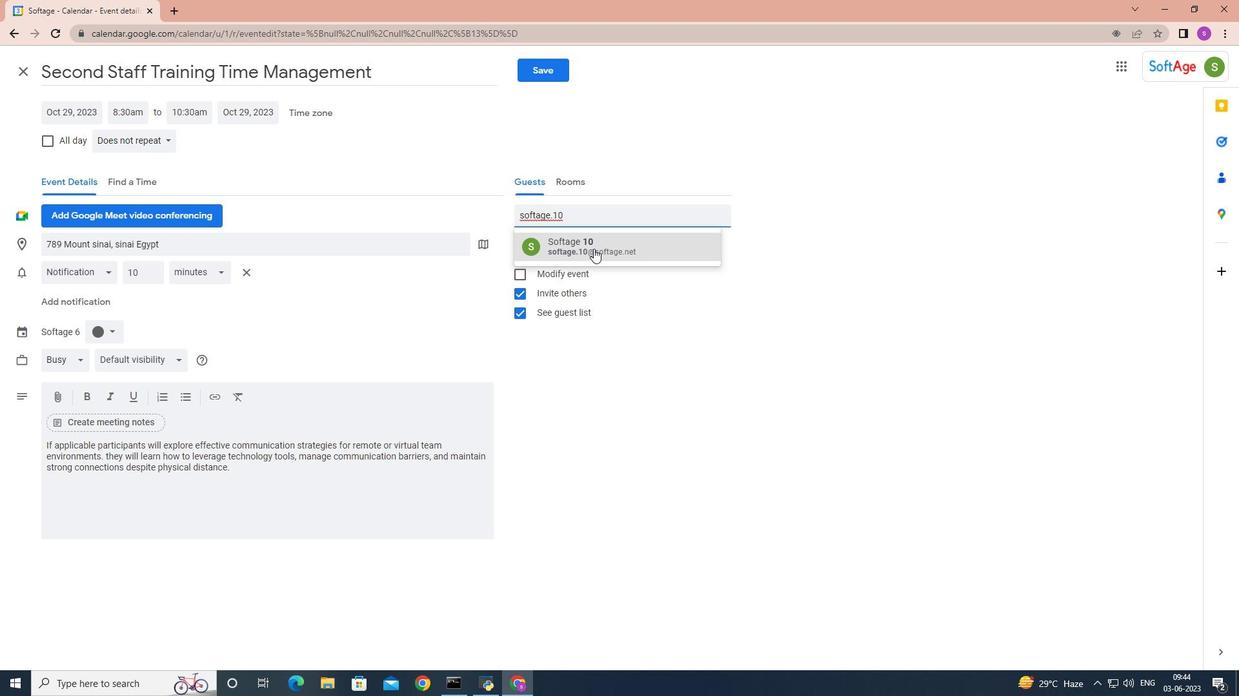 
Action: Mouse pressed left at (592, 249)
Screenshot: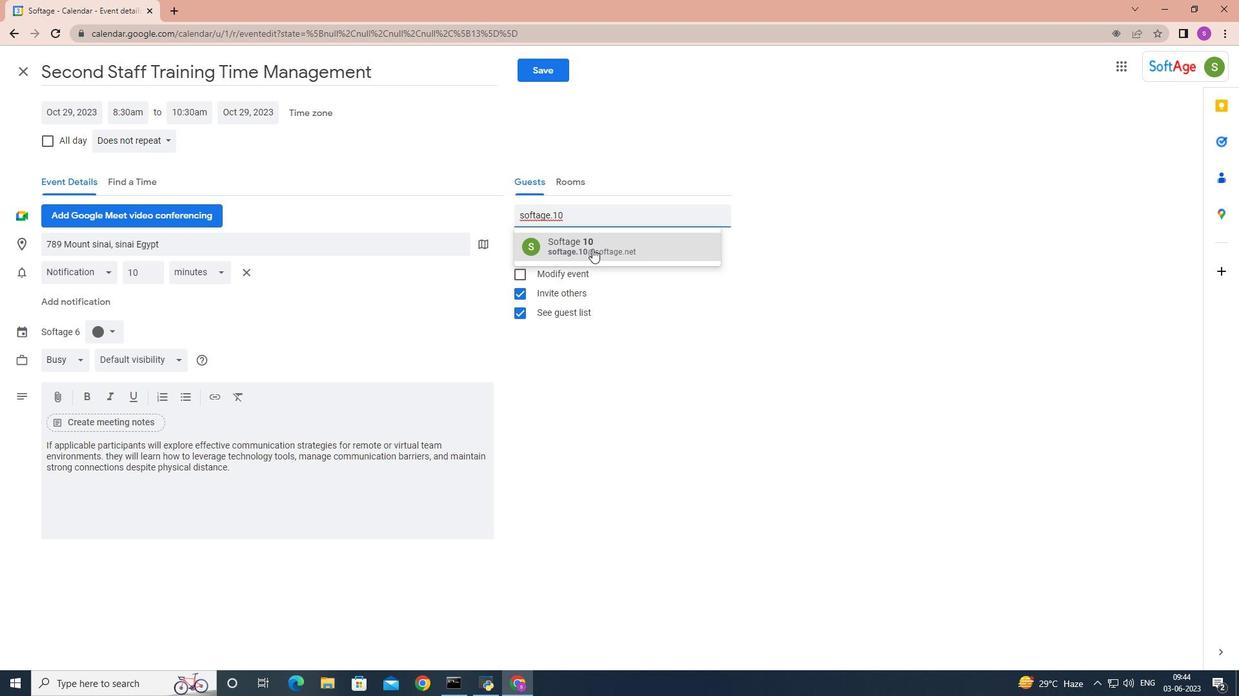 
Action: Key pressed softage.4
Screenshot: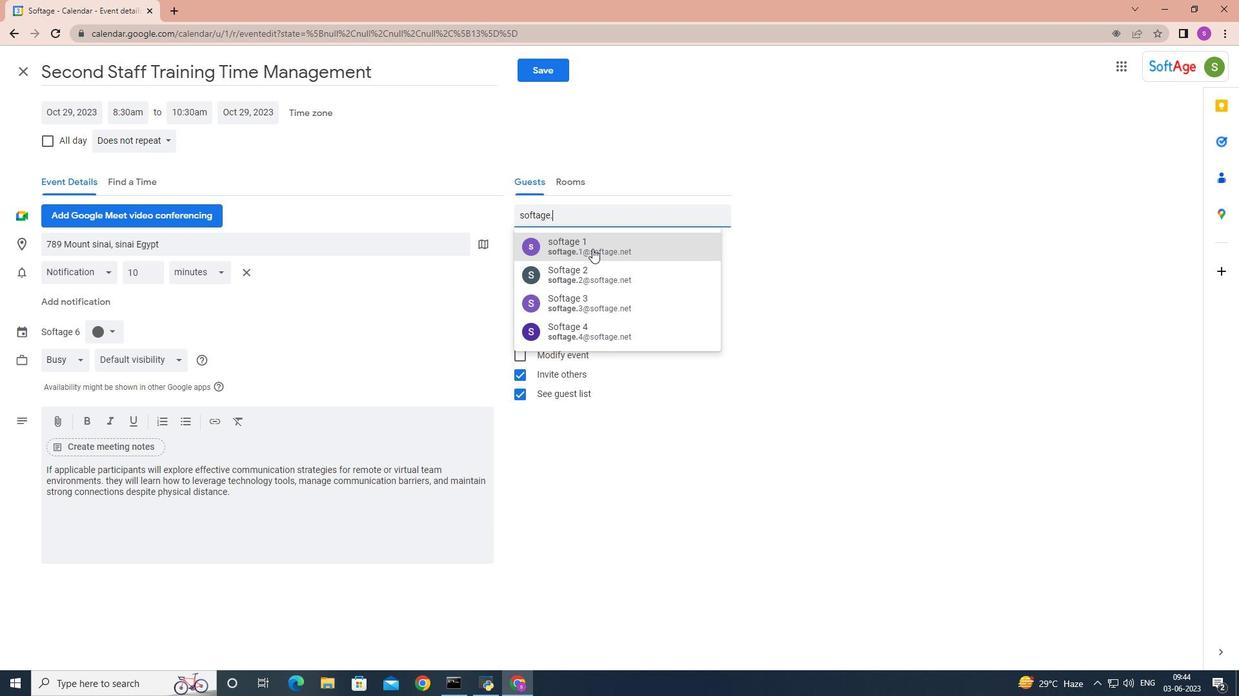 
Action: Mouse moved to (582, 249)
Screenshot: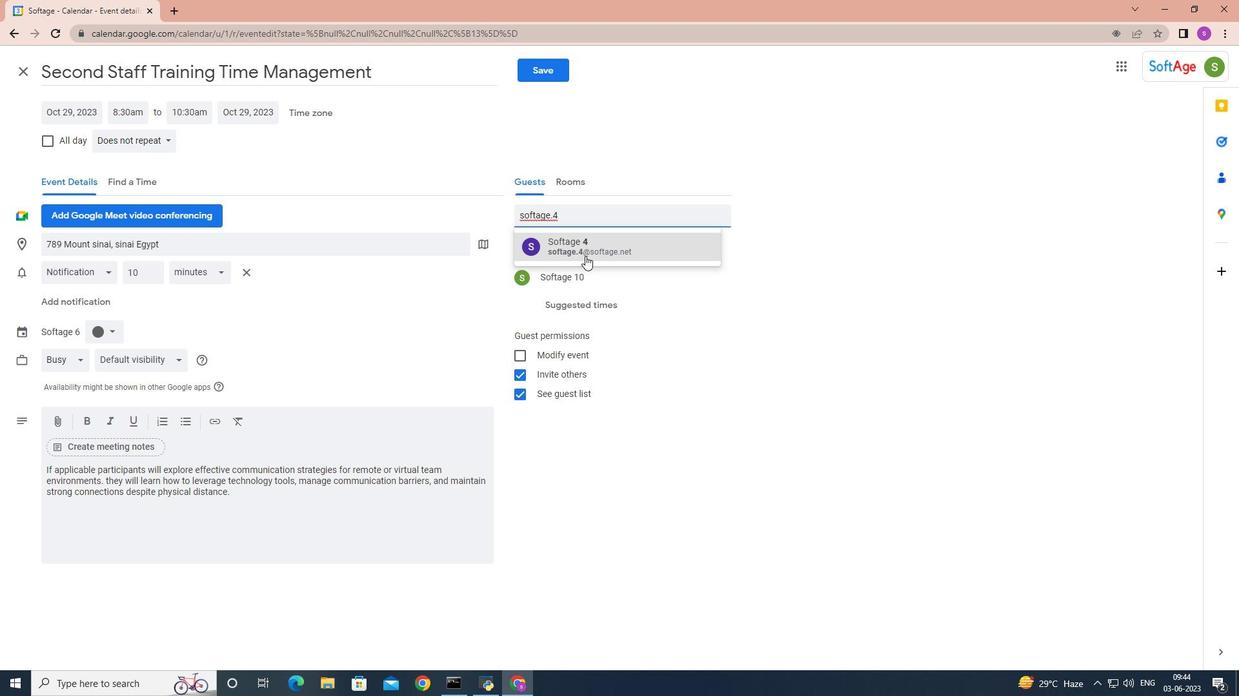 
Action: Mouse pressed left at (582, 249)
Screenshot: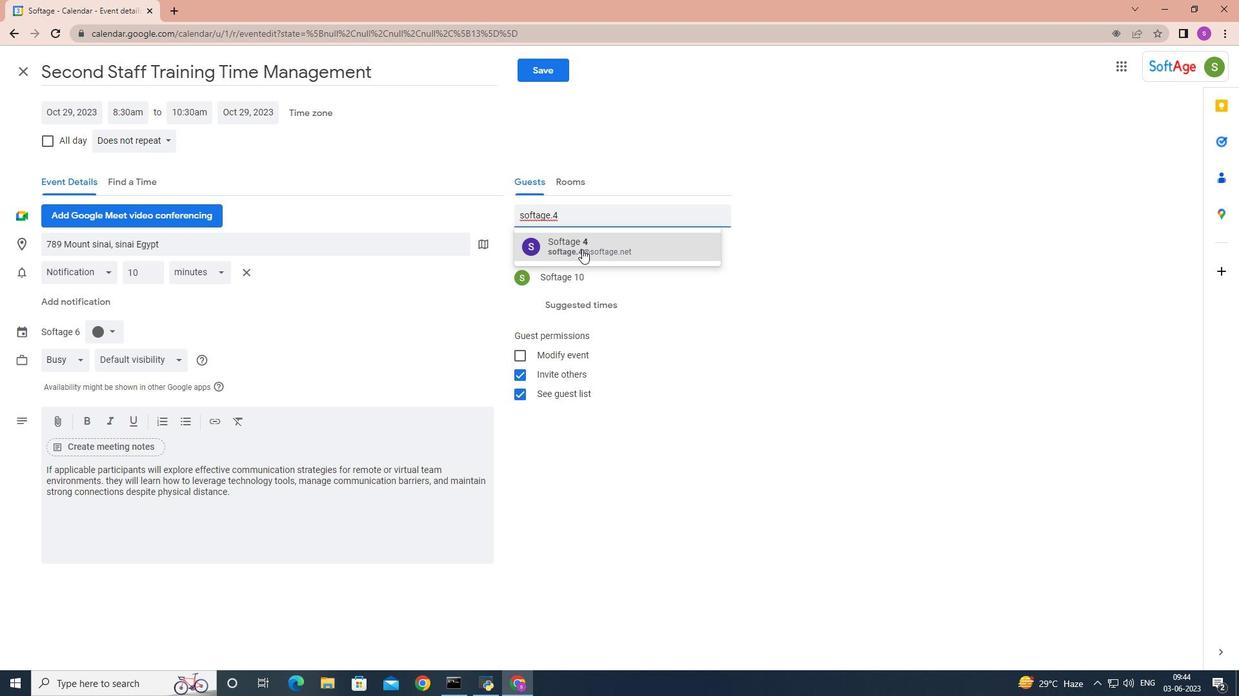 
Action: Mouse moved to (168, 140)
Screenshot: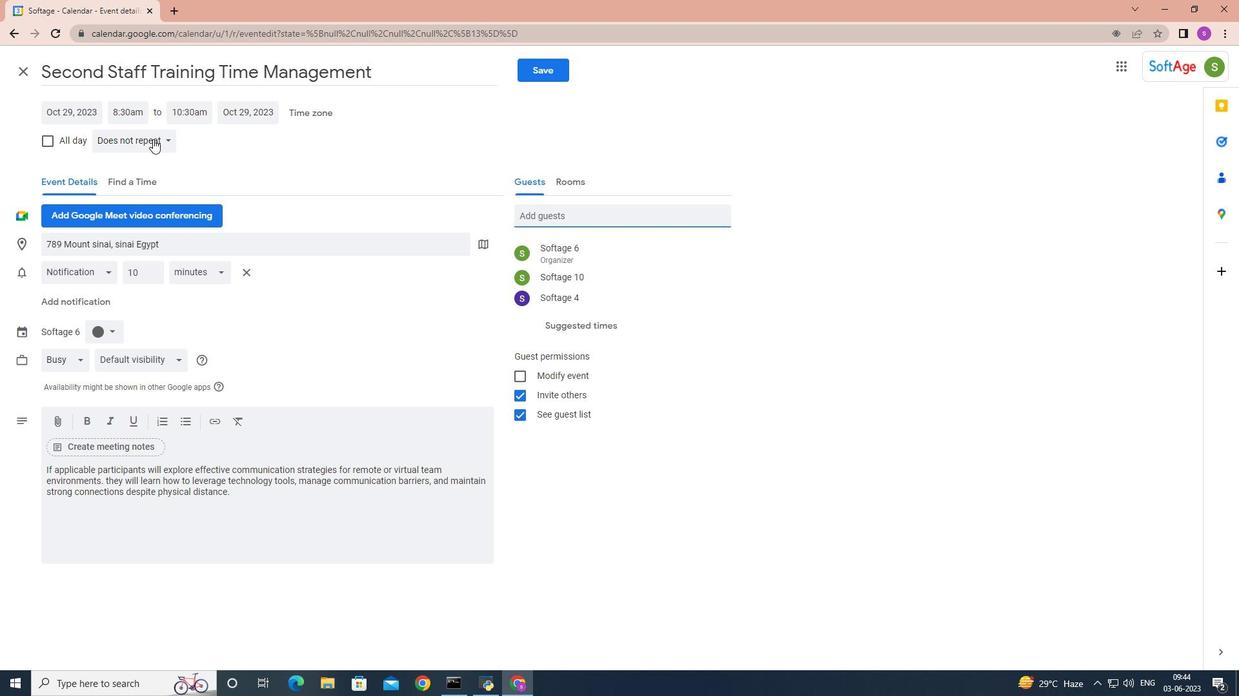 
Action: Mouse pressed left at (168, 140)
Screenshot: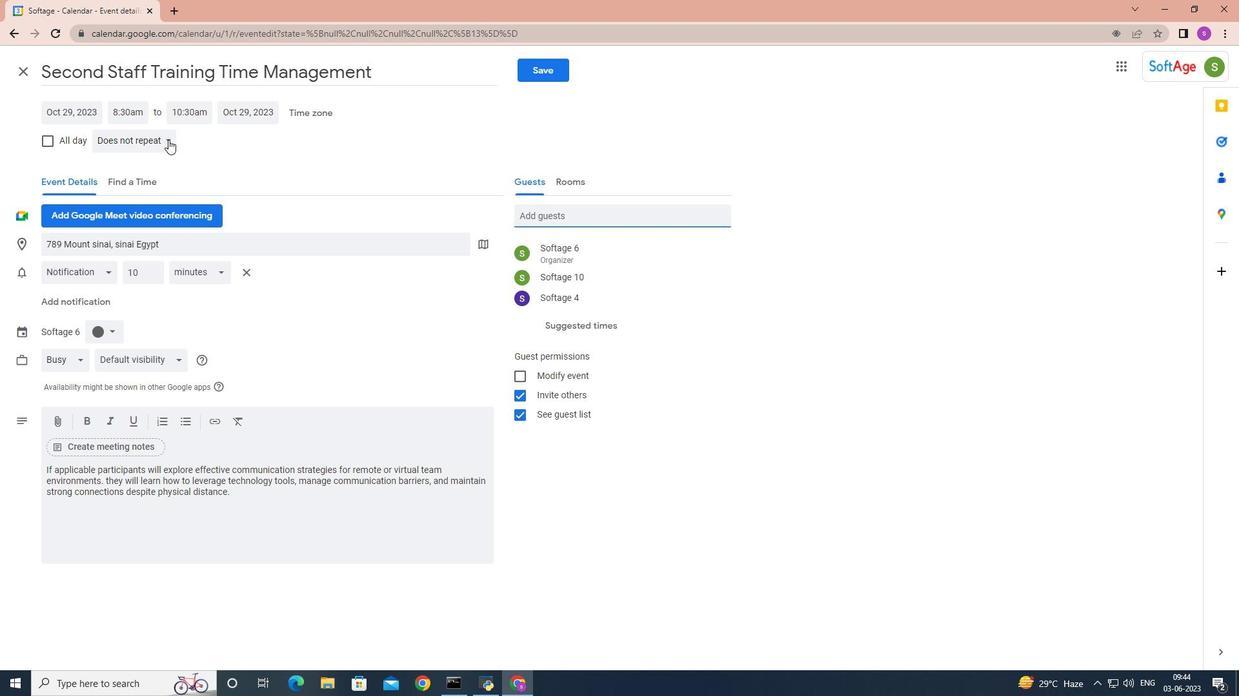 
Action: Mouse moved to (170, 189)
Screenshot: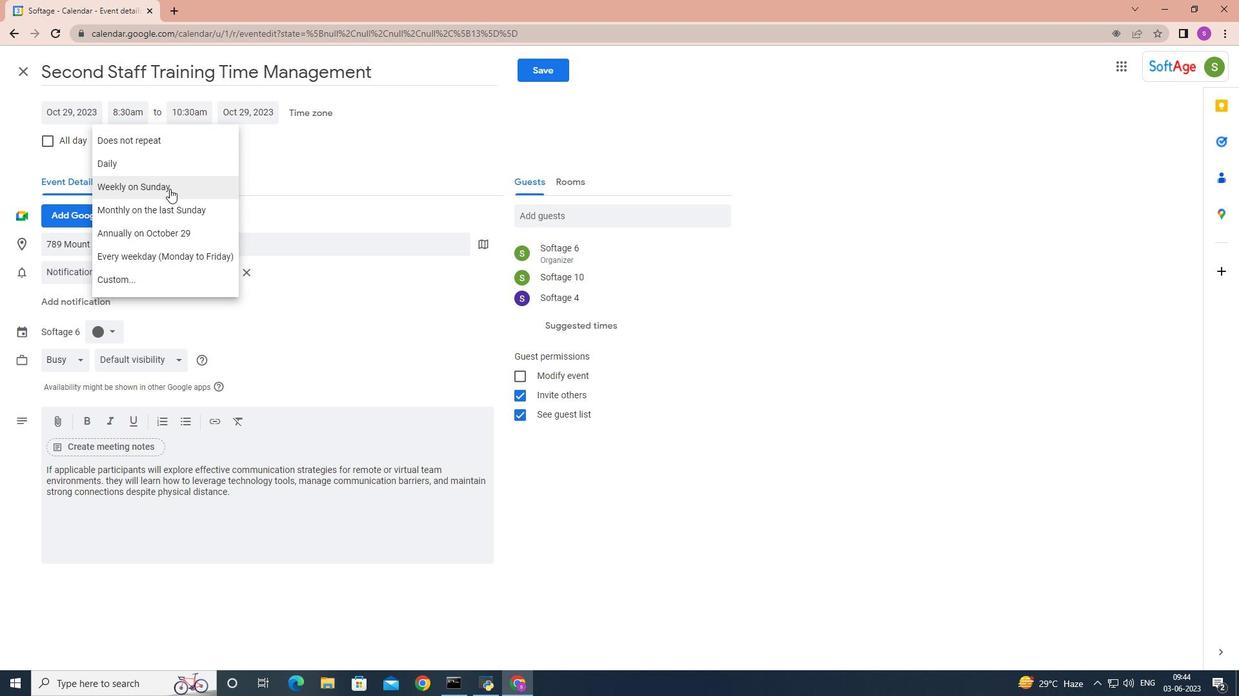
Action: Mouse pressed left at (170, 189)
Screenshot: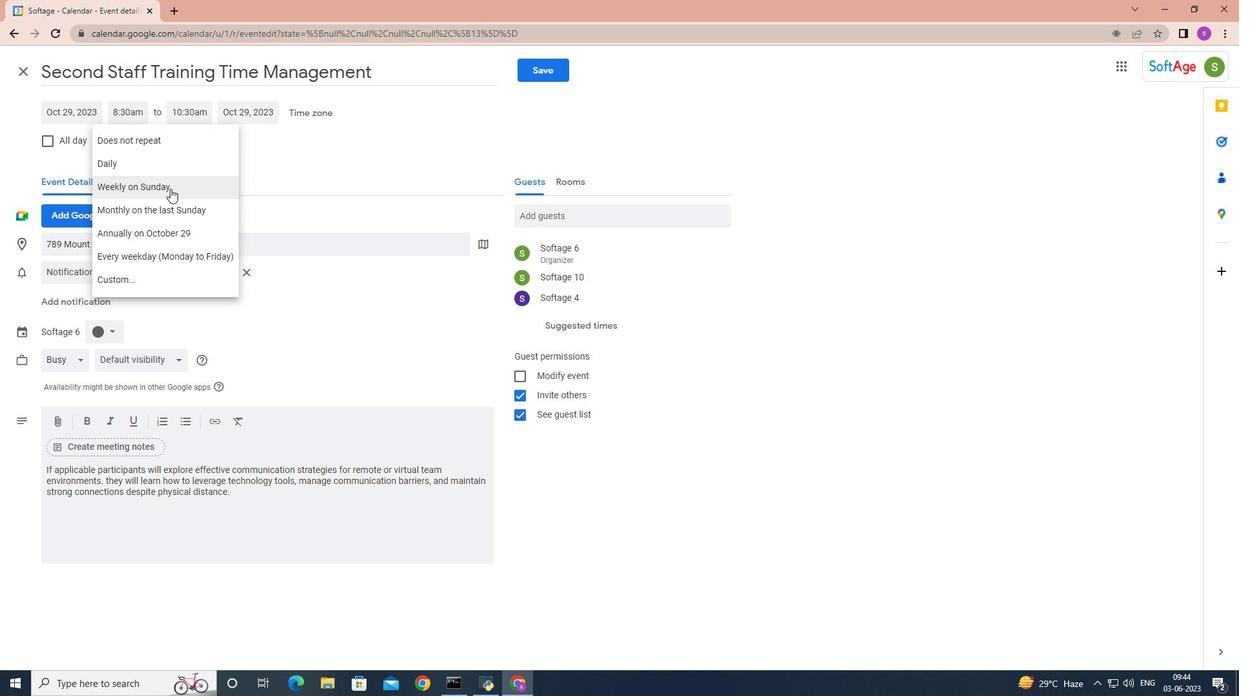 
Action: Mouse moved to (532, 70)
Screenshot: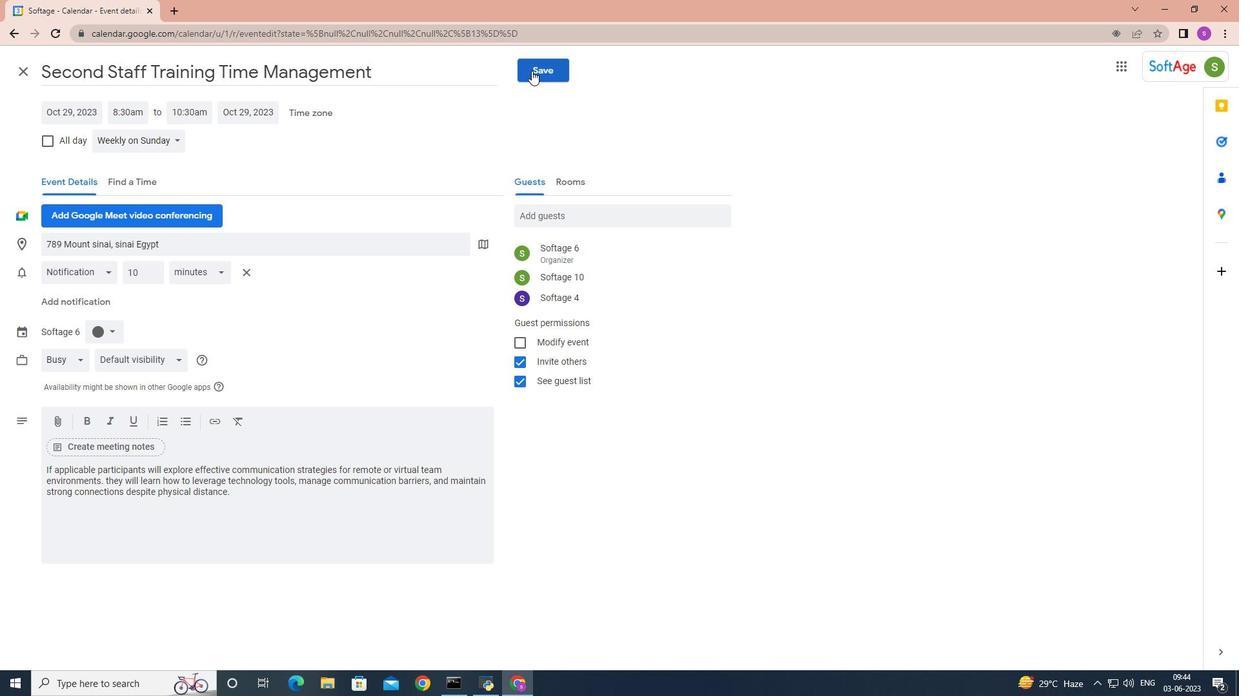 
Action: Mouse pressed left at (532, 70)
Screenshot: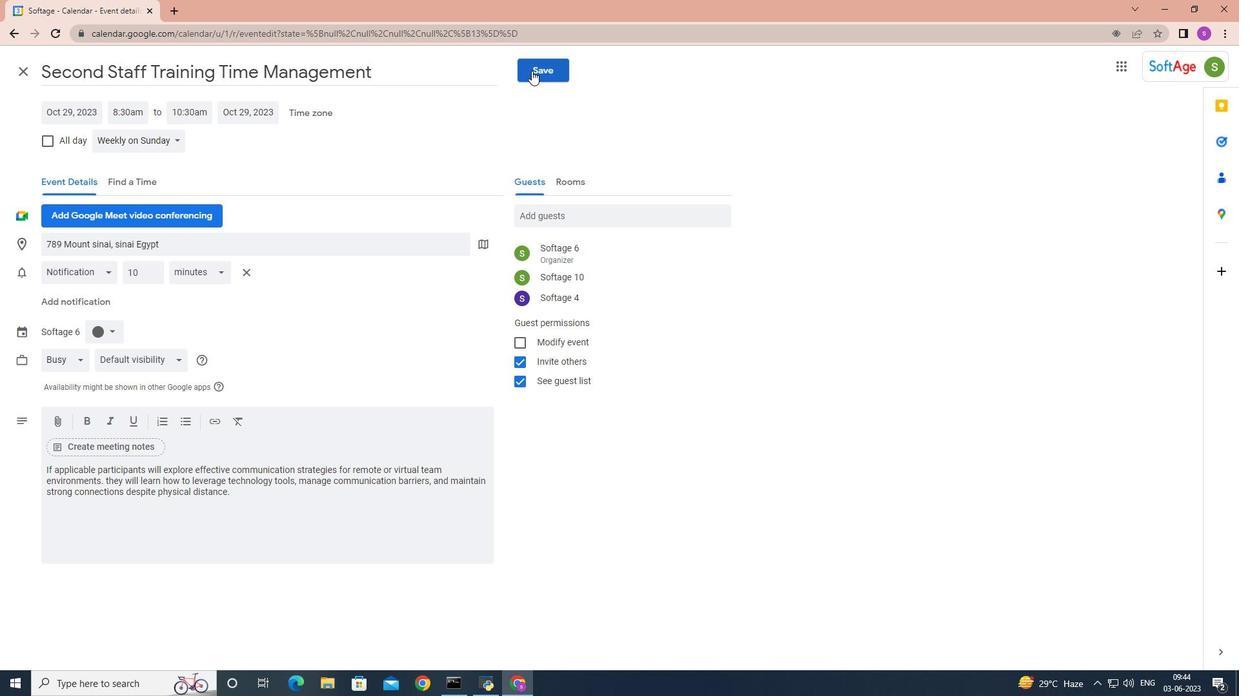 
Action: Mouse moved to (742, 382)
Screenshot: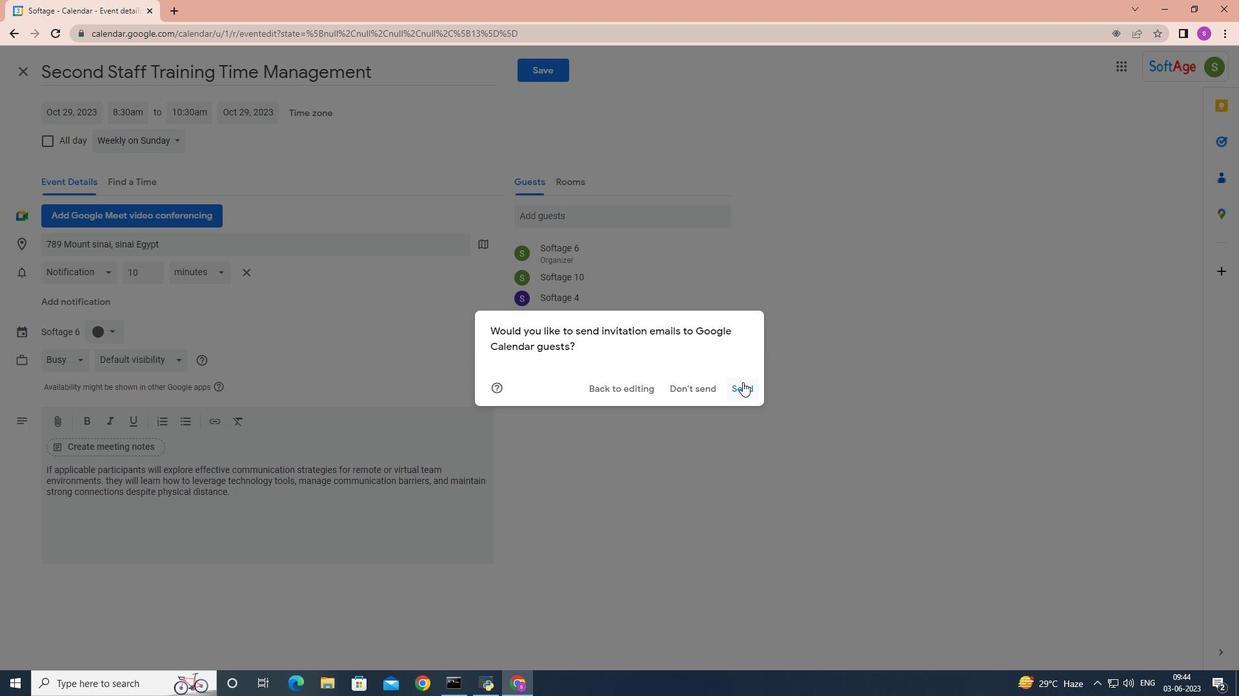 
Action: Mouse pressed left at (742, 382)
Screenshot: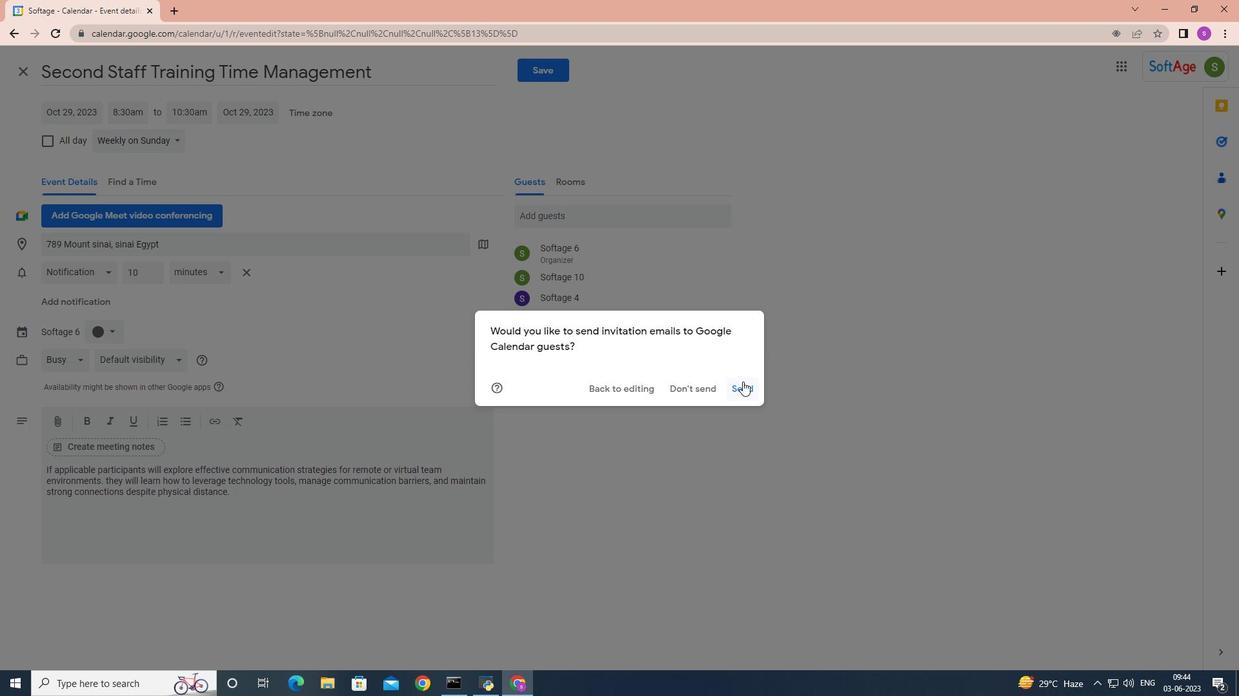 
